 Task: Create a sub task Gather and Analyse Requirements for the task  Create a new online platform for online home repair tutorials in the project ConceptTech , assign it to team member softage.2@softage.net and update the status of the sub task to  Completed , set the priority of the sub task to High
Action: Mouse moved to (280, 313)
Screenshot: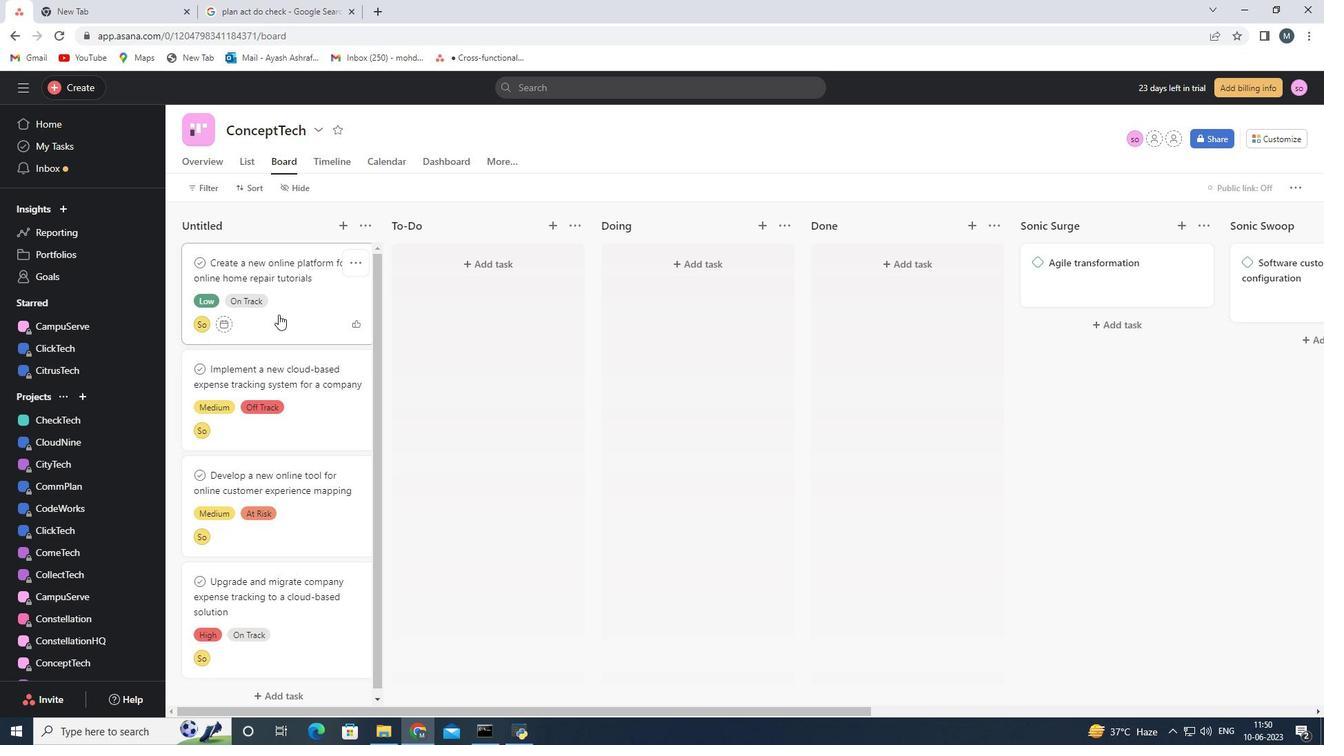 
Action: Mouse pressed left at (280, 313)
Screenshot: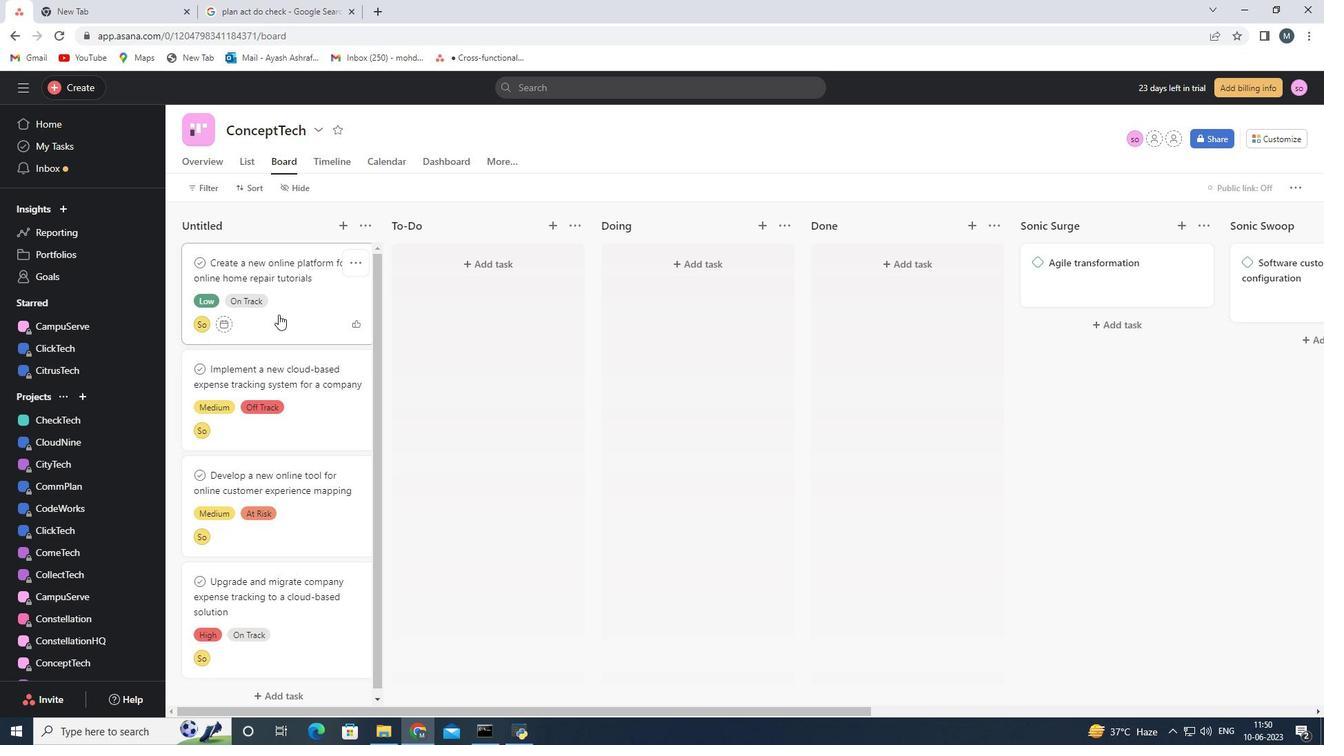 
Action: Mouse moved to (970, 434)
Screenshot: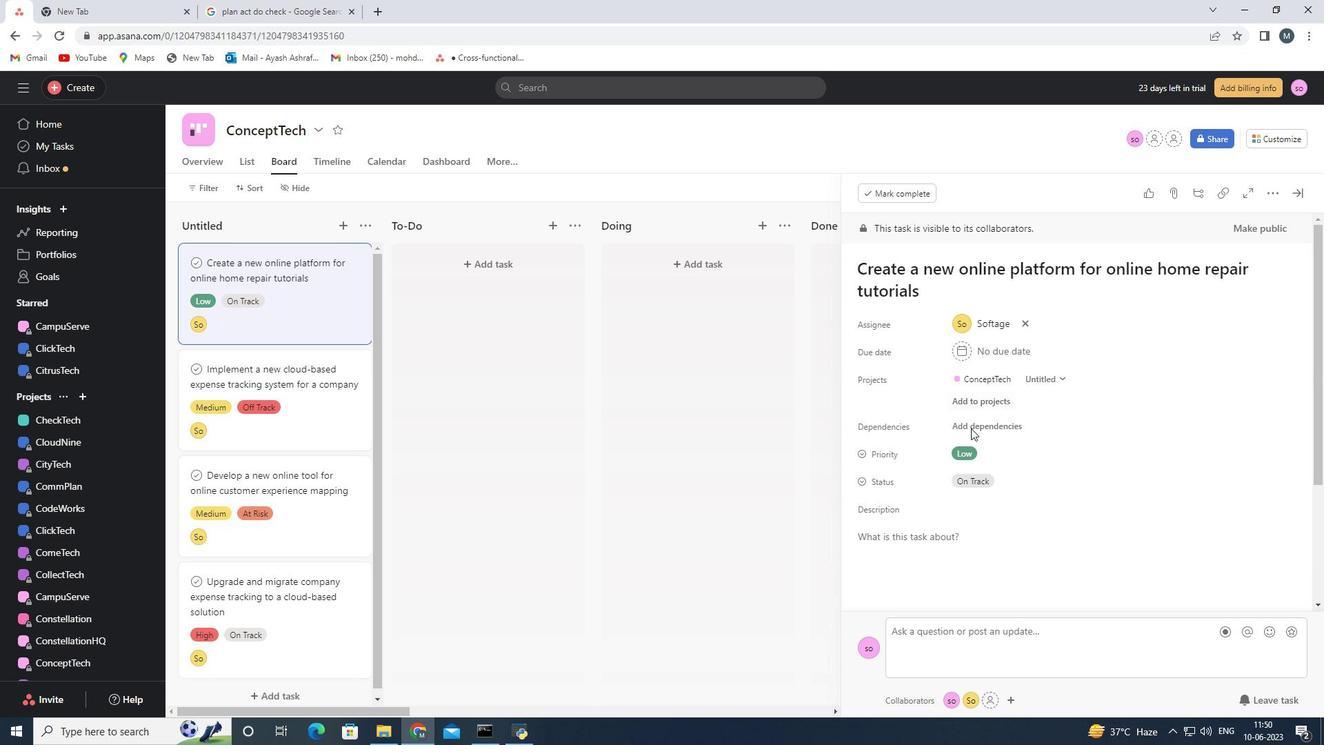 
Action: Mouse scrolled (970, 433) with delta (0, 0)
Screenshot: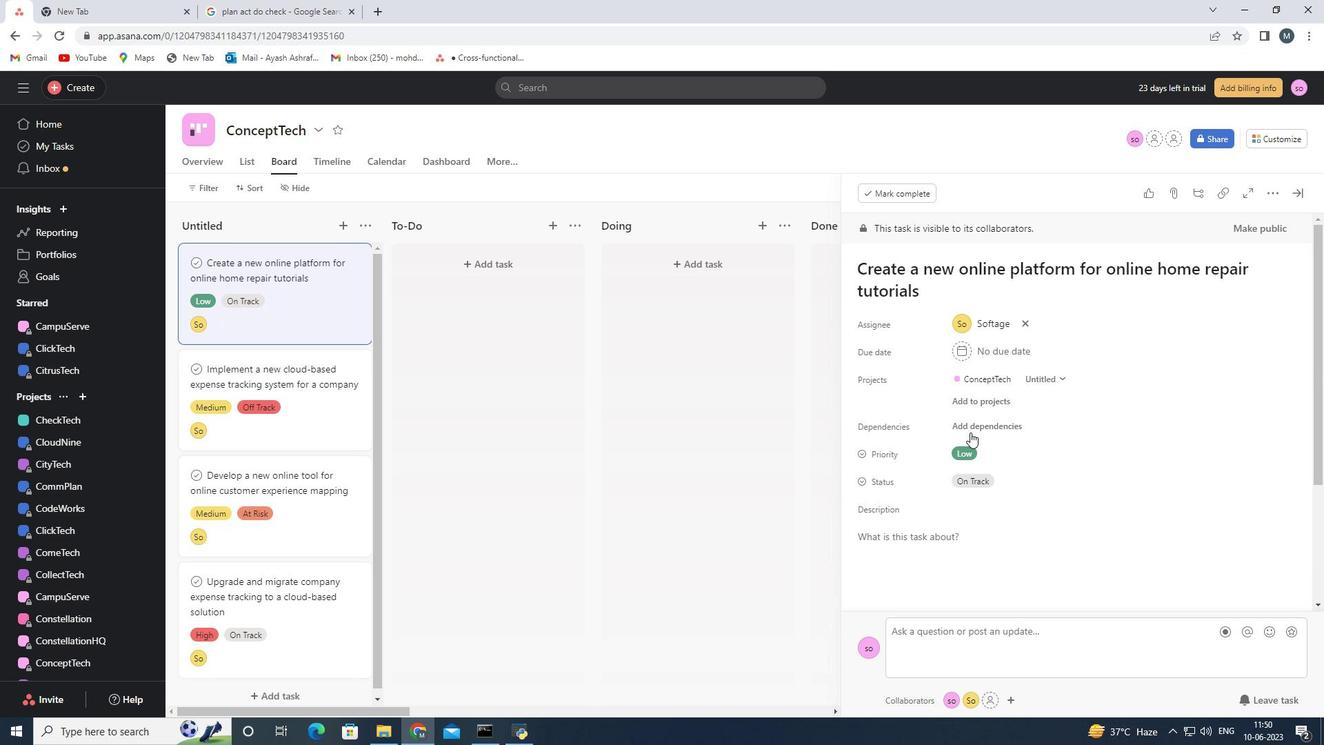 
Action: Mouse moved to (970, 436)
Screenshot: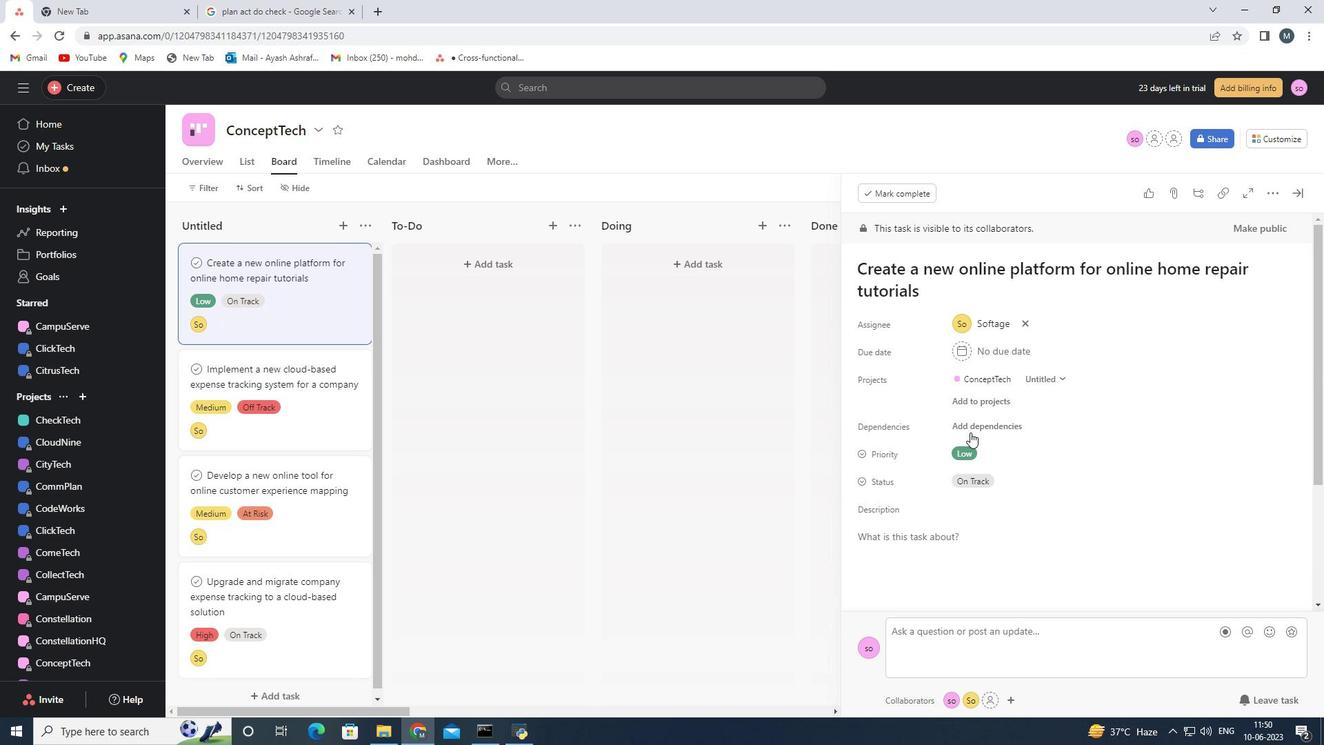 
Action: Mouse scrolled (970, 435) with delta (0, 0)
Screenshot: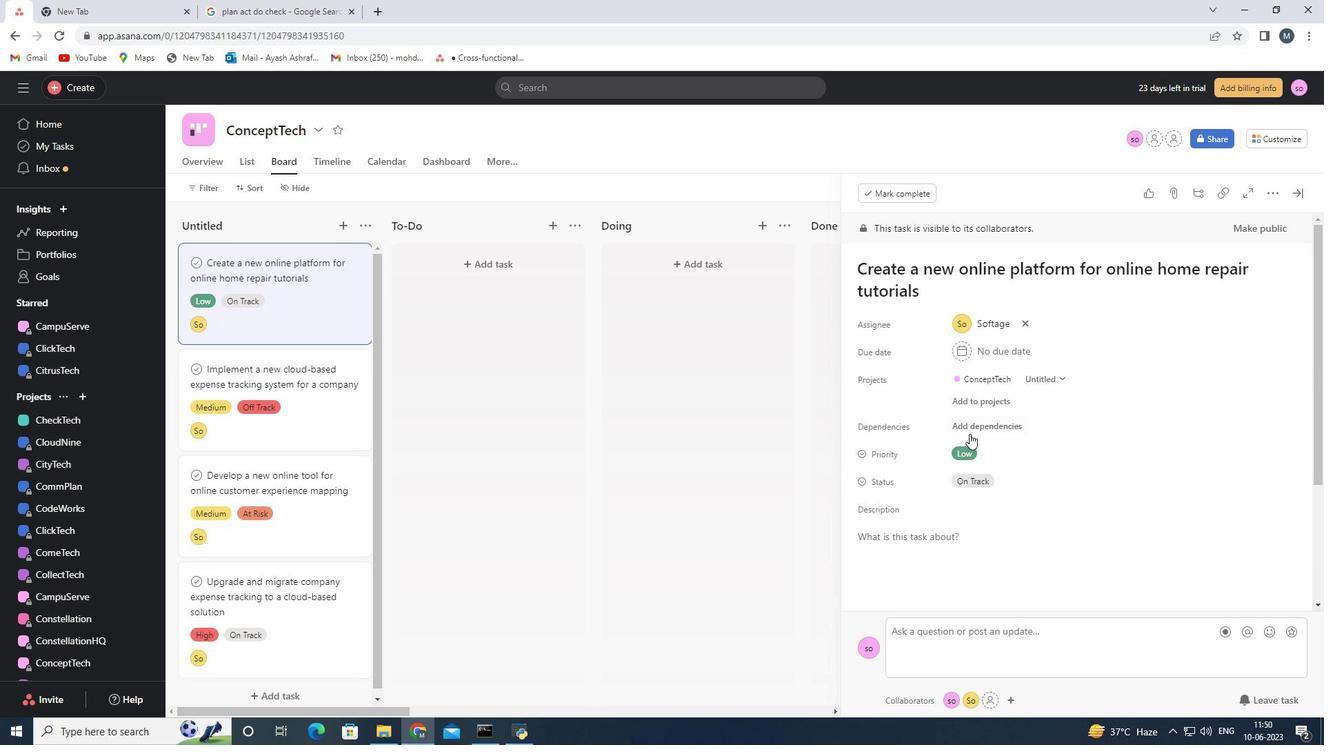 
Action: Mouse moved to (970, 438)
Screenshot: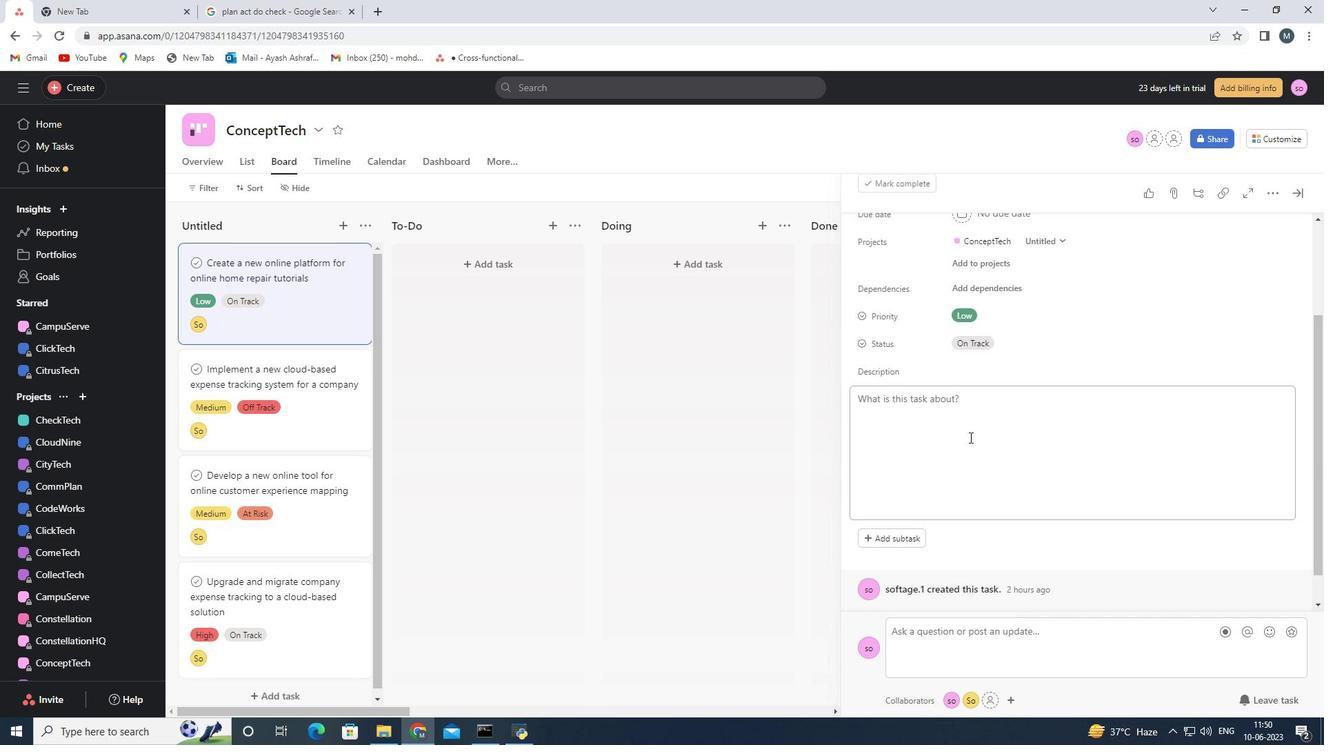 
Action: Mouse scrolled (970, 438) with delta (0, 0)
Screenshot: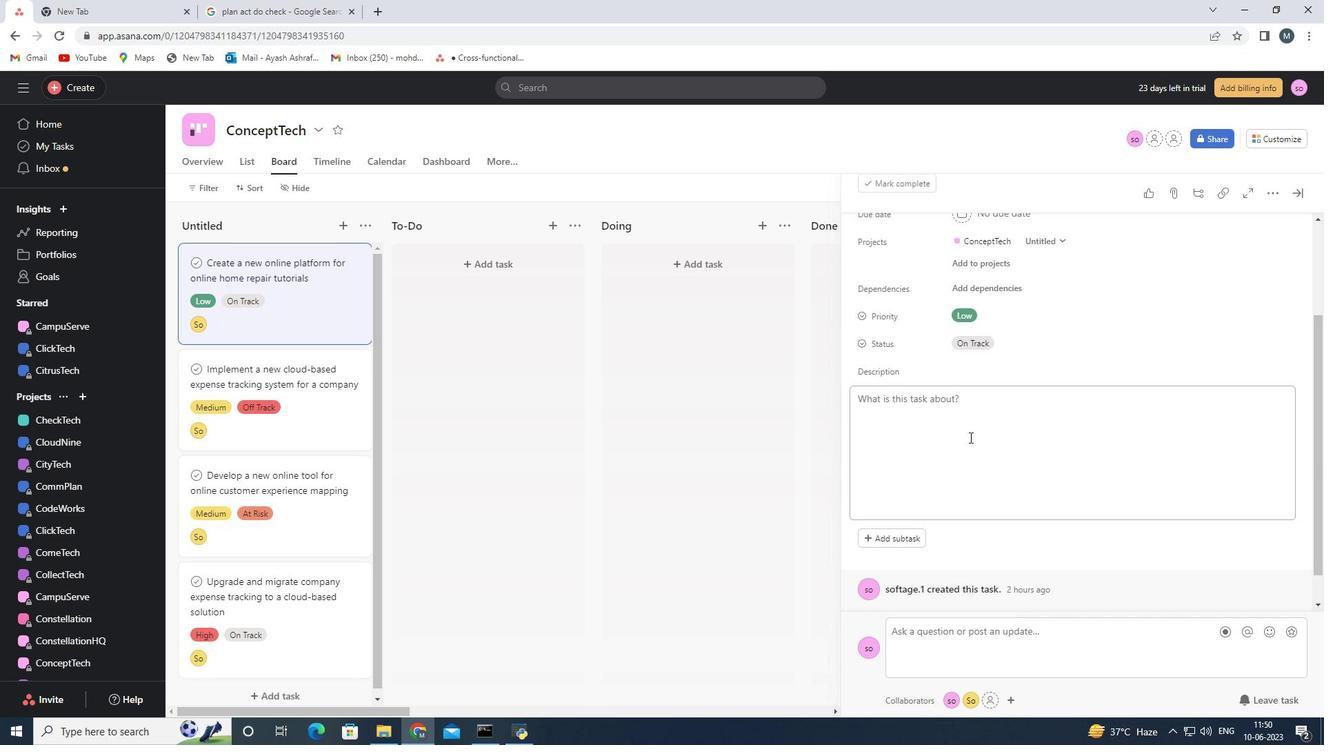 
Action: Mouse moved to (970, 440)
Screenshot: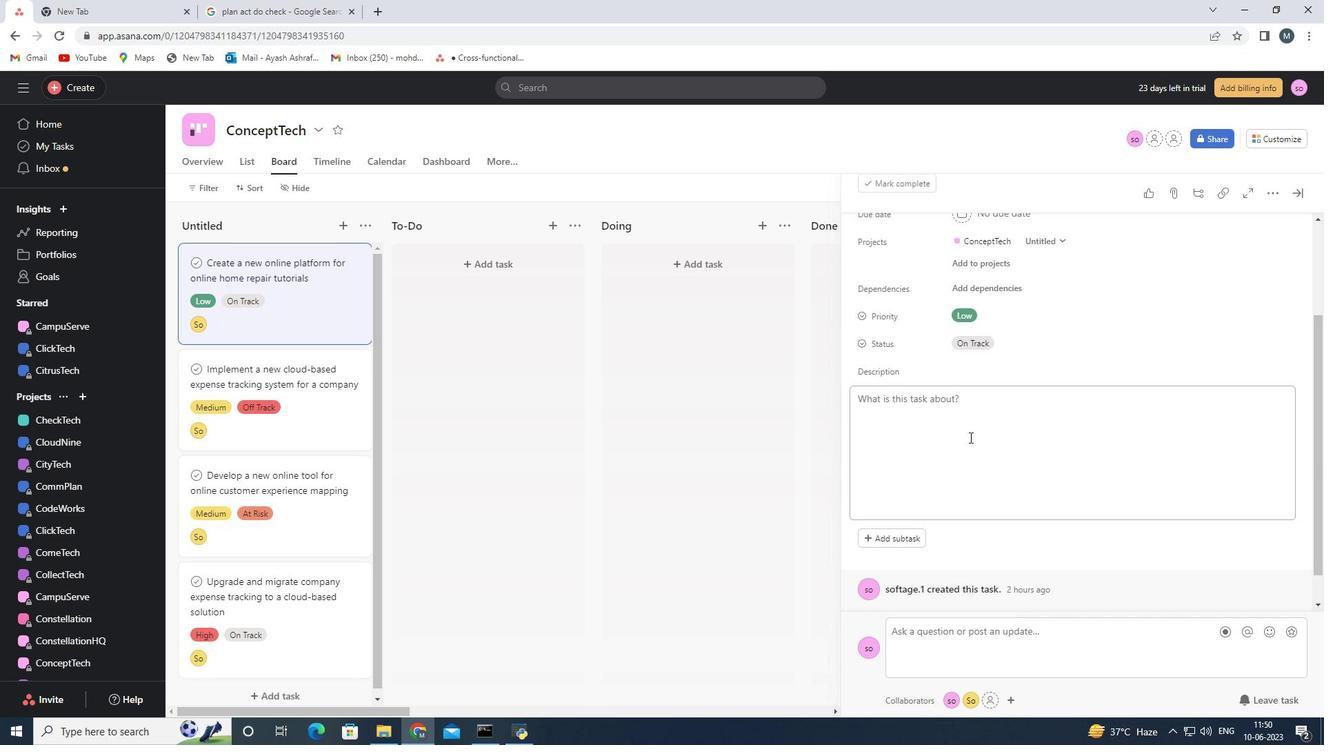 
Action: Mouse scrolled (970, 439) with delta (0, 0)
Screenshot: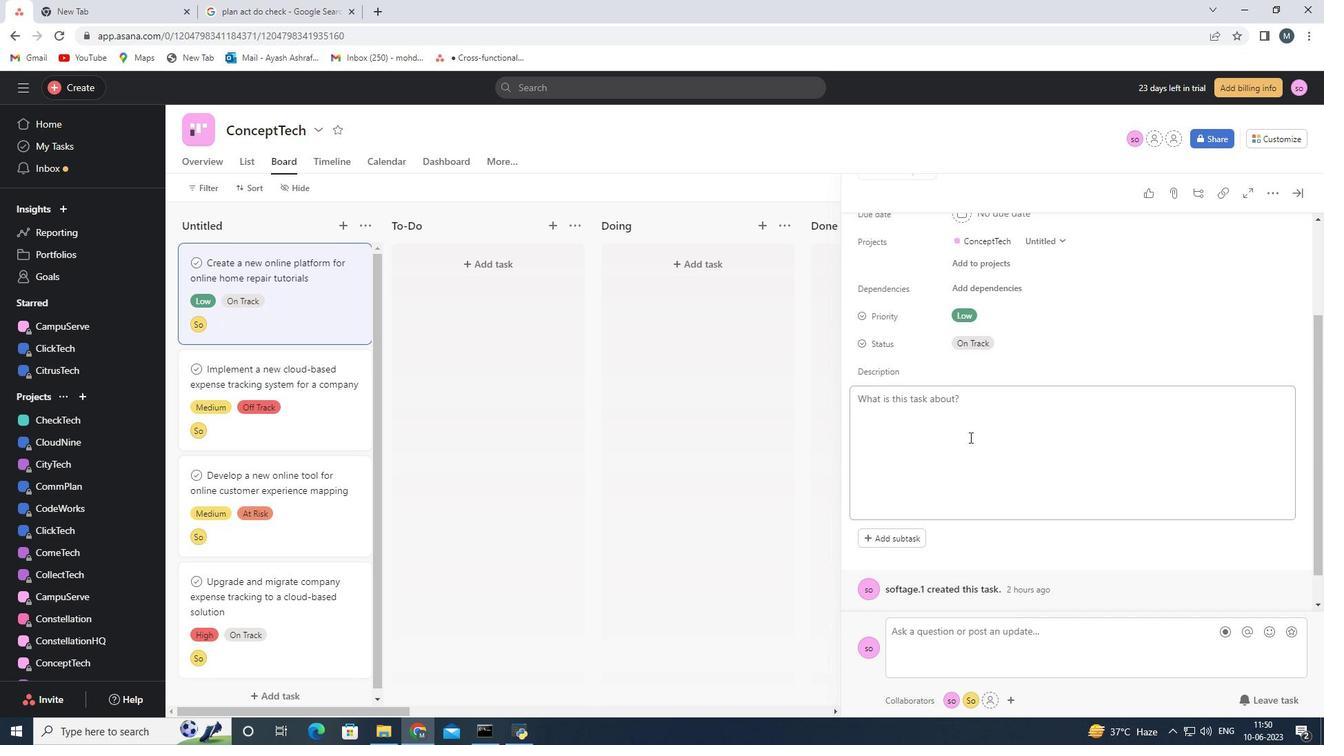 
Action: Mouse moved to (892, 498)
Screenshot: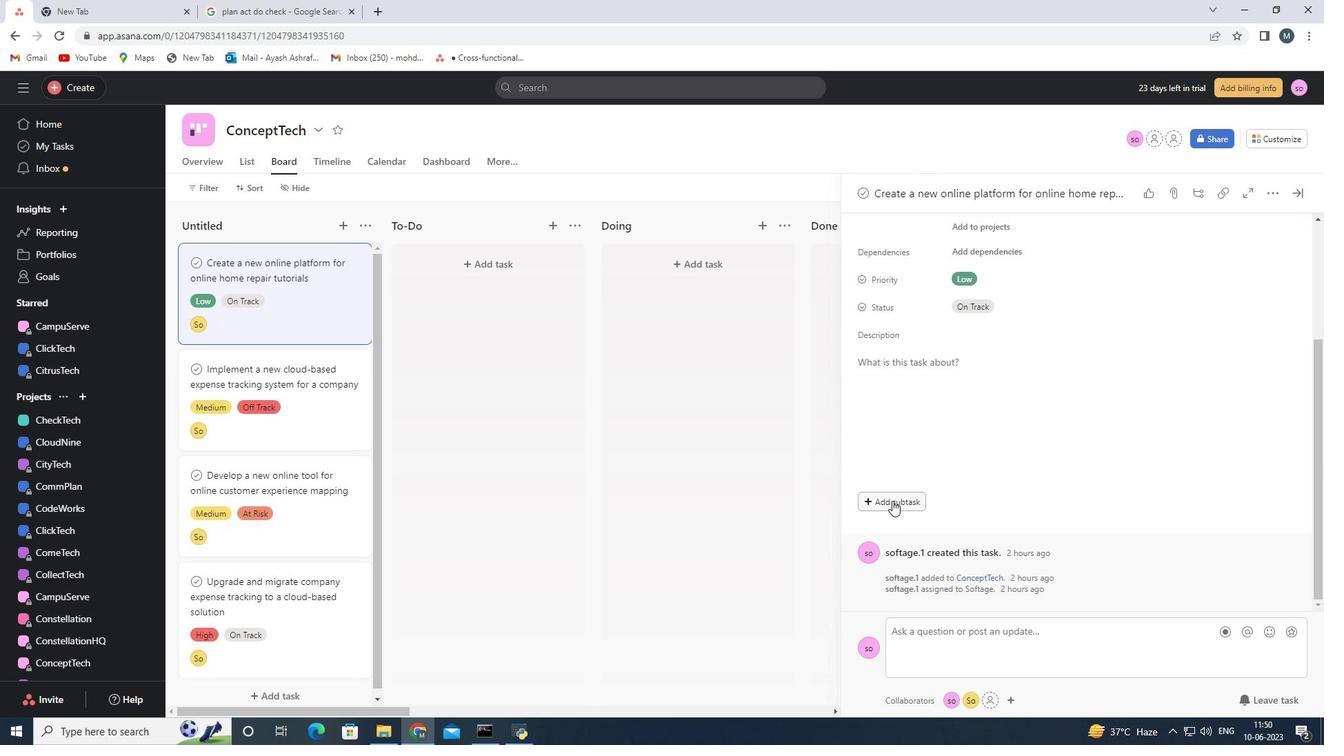
Action: Mouse pressed left at (892, 498)
Screenshot: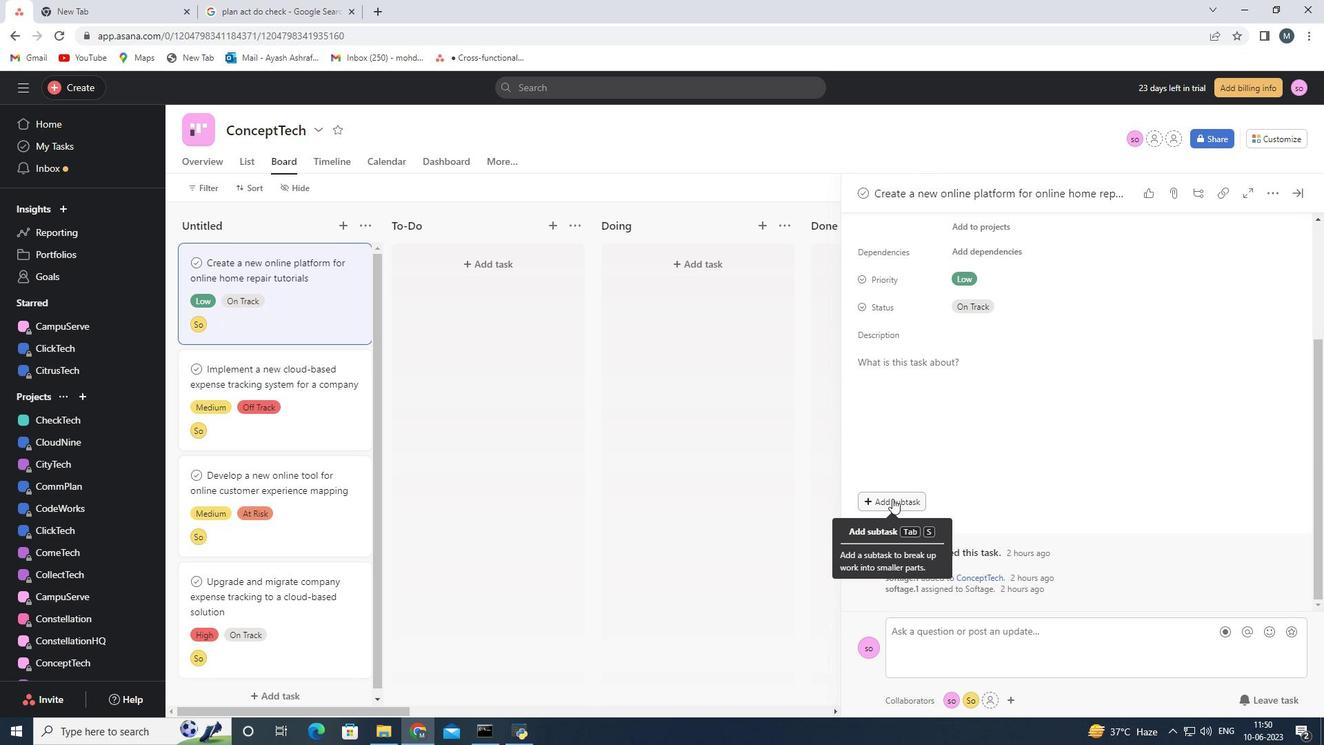 
Action: Mouse moved to (907, 468)
Screenshot: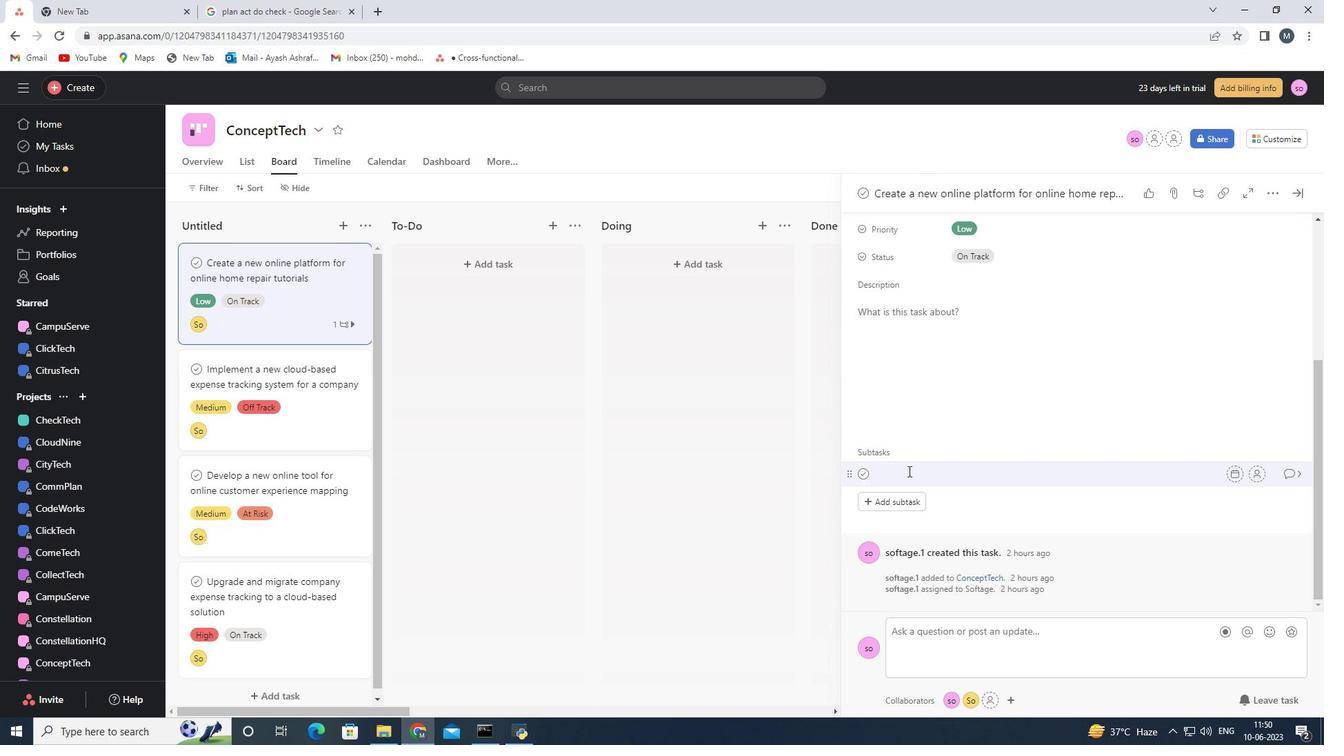 
Action: Key pressed <Key.shift>F<Key.backspace><Key.shift>Gather<Key.space>and<Key.space><Key.shift>Analyse<Key.space><Key.shift>Requirements<Key.space>for<Key.space>the<Key.space>task<Key.space><Key.backspace><Key.backspace><Key.backspace><Key.backspace><Key.backspace><Key.backspace><Key.backspace><Key.backspace><Key.backspace><Key.backspace><Key.backspace><Key.backspace><Key.backspace>
Screenshot: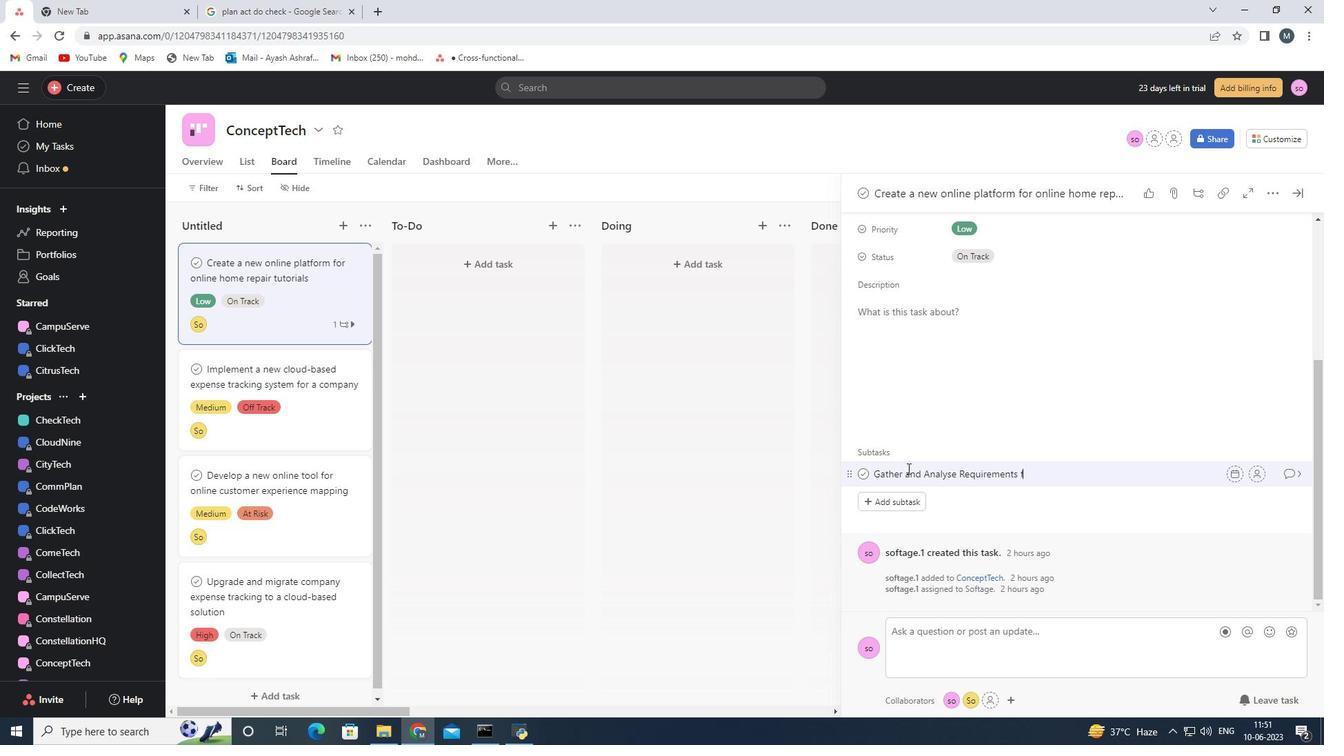
Action: Mouse moved to (1257, 474)
Screenshot: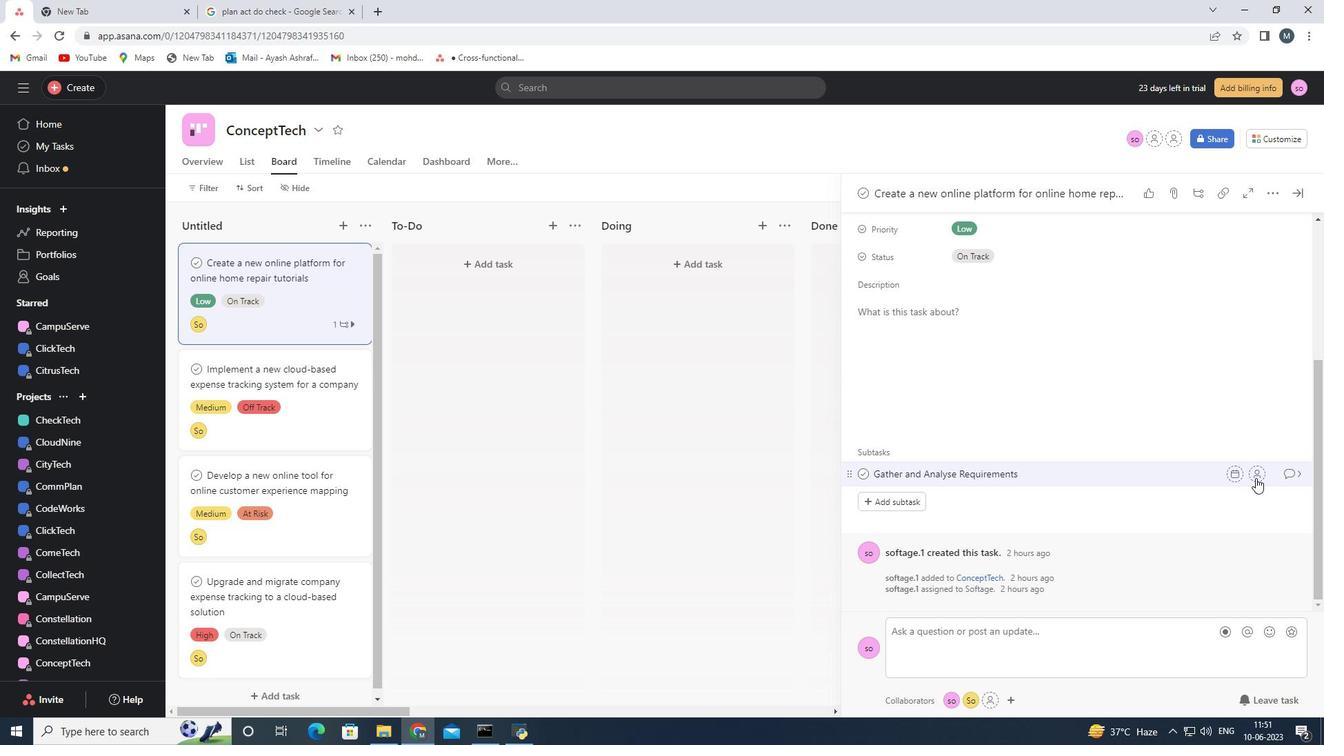 
Action: Mouse pressed left at (1257, 474)
Screenshot: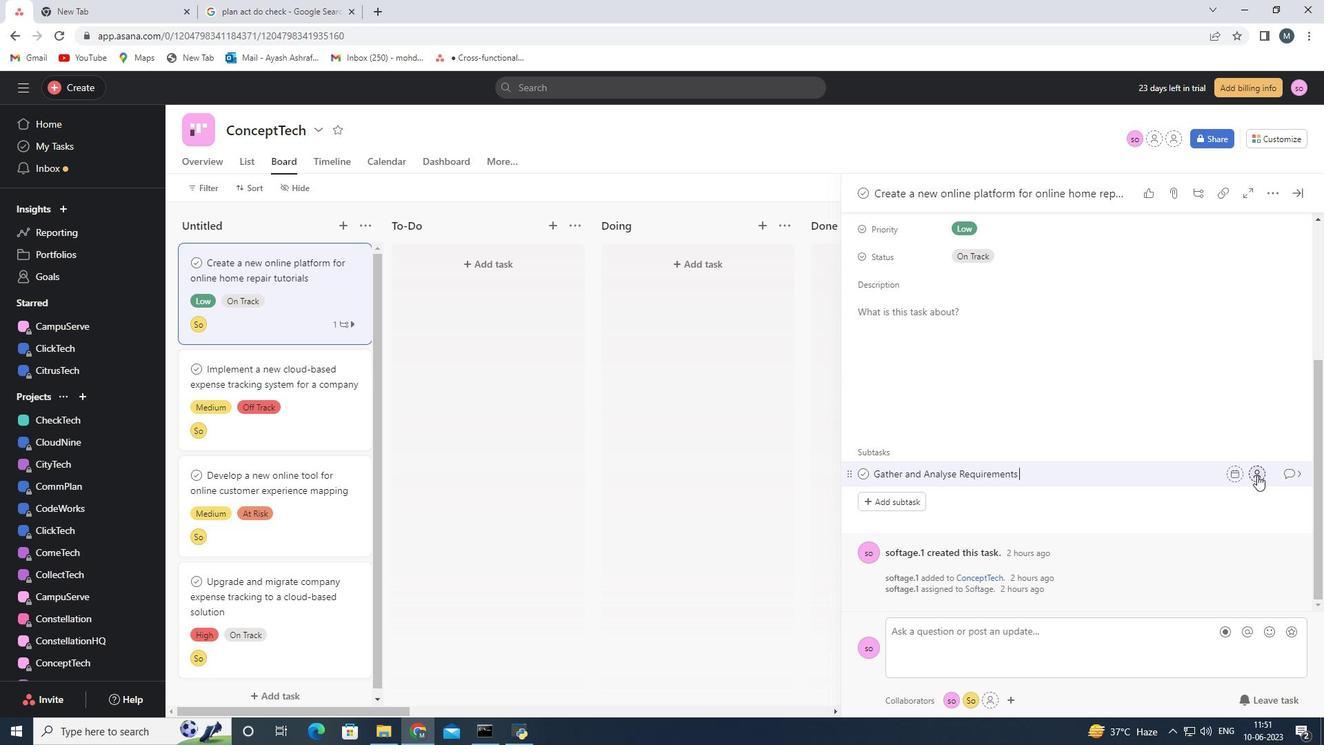 
Action: Mouse moved to (1100, 524)
Screenshot: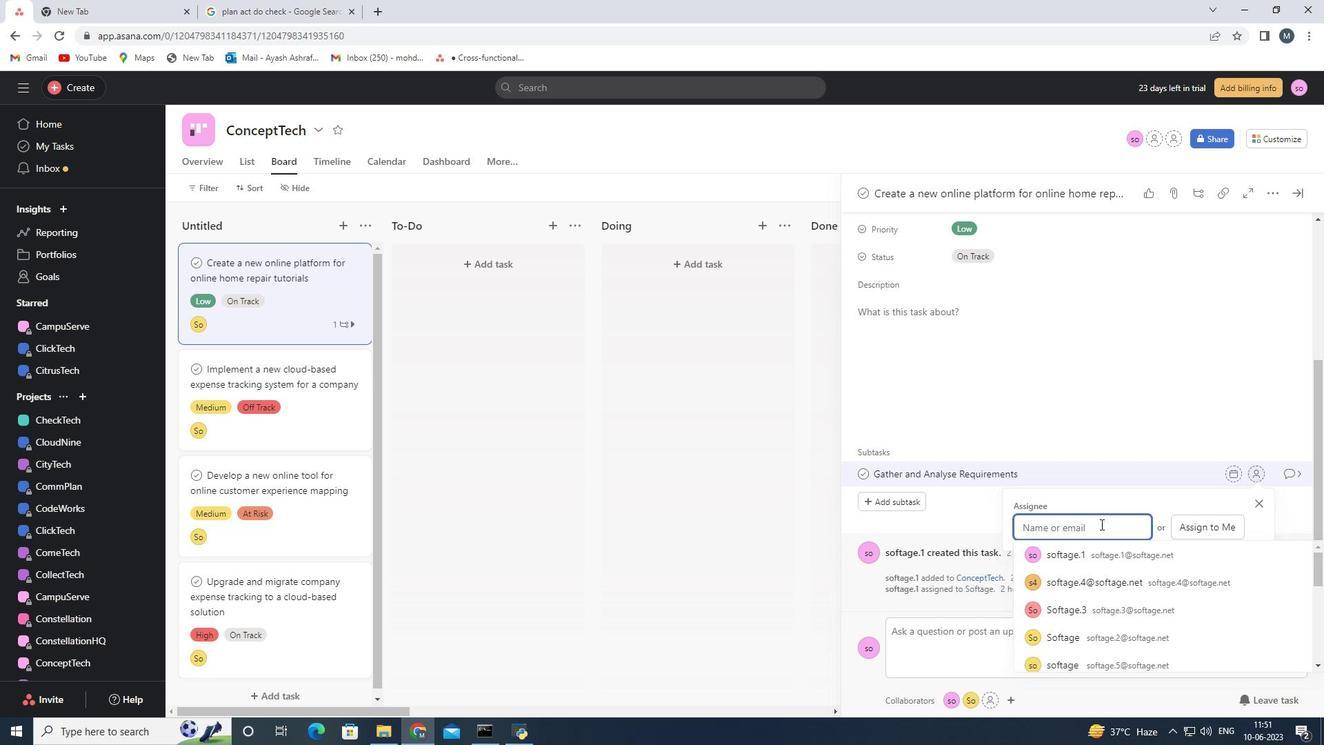 
Action: Mouse pressed left at (1100, 524)
Screenshot: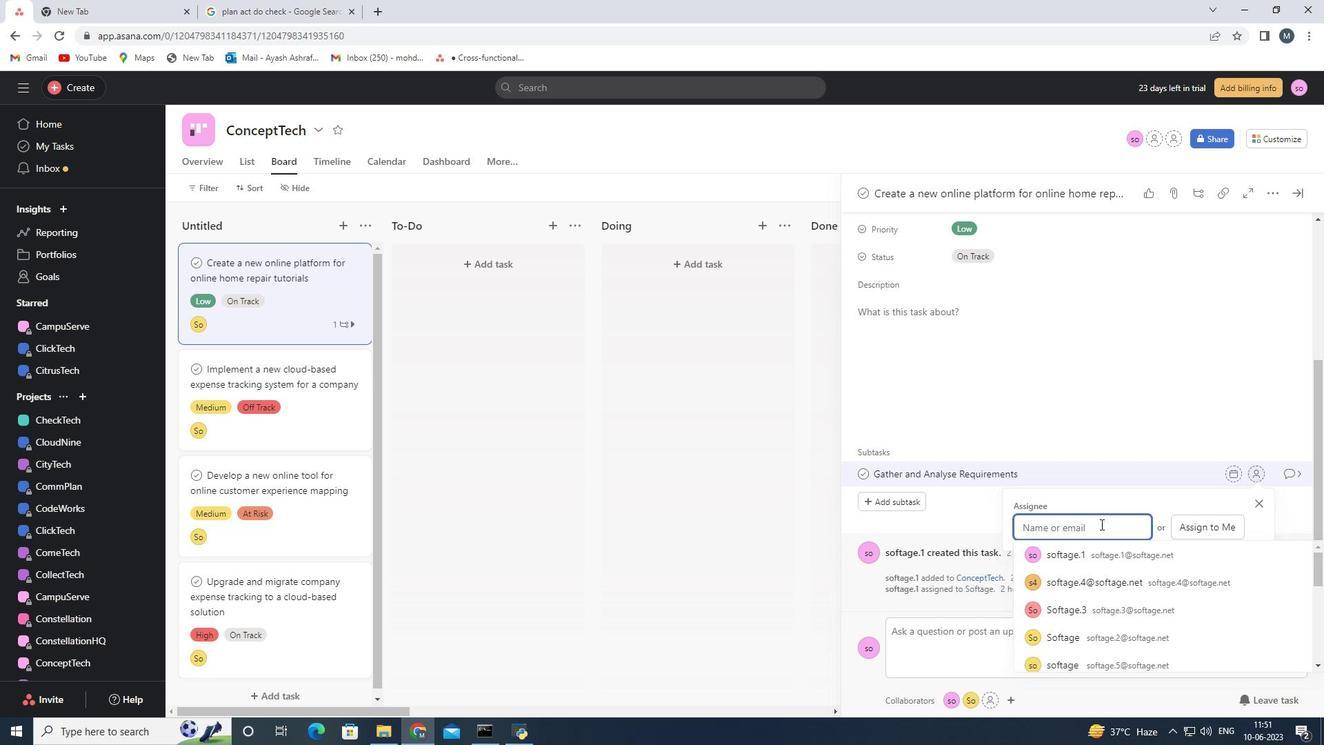 
Action: Key pressed softage.2<Key.shift>@softah<Key.backspace>
Screenshot: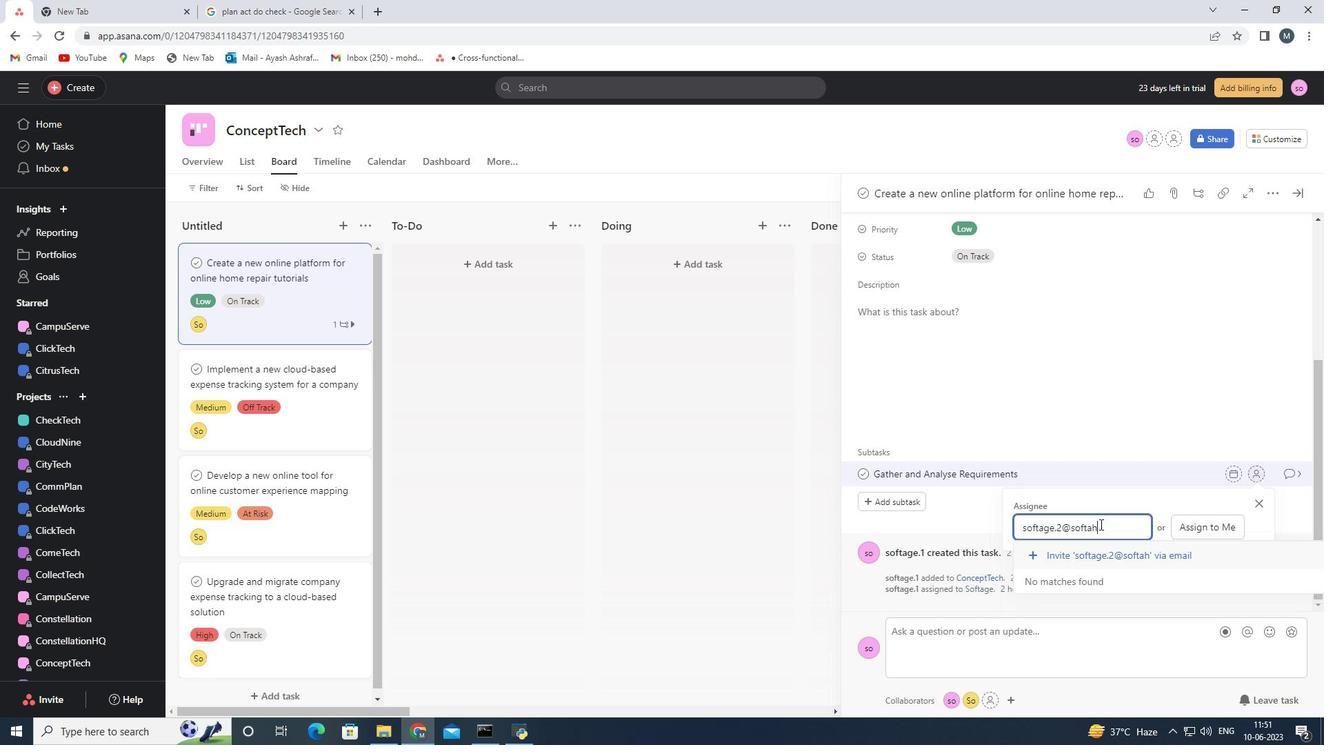 
Action: Mouse moved to (1098, 557)
Screenshot: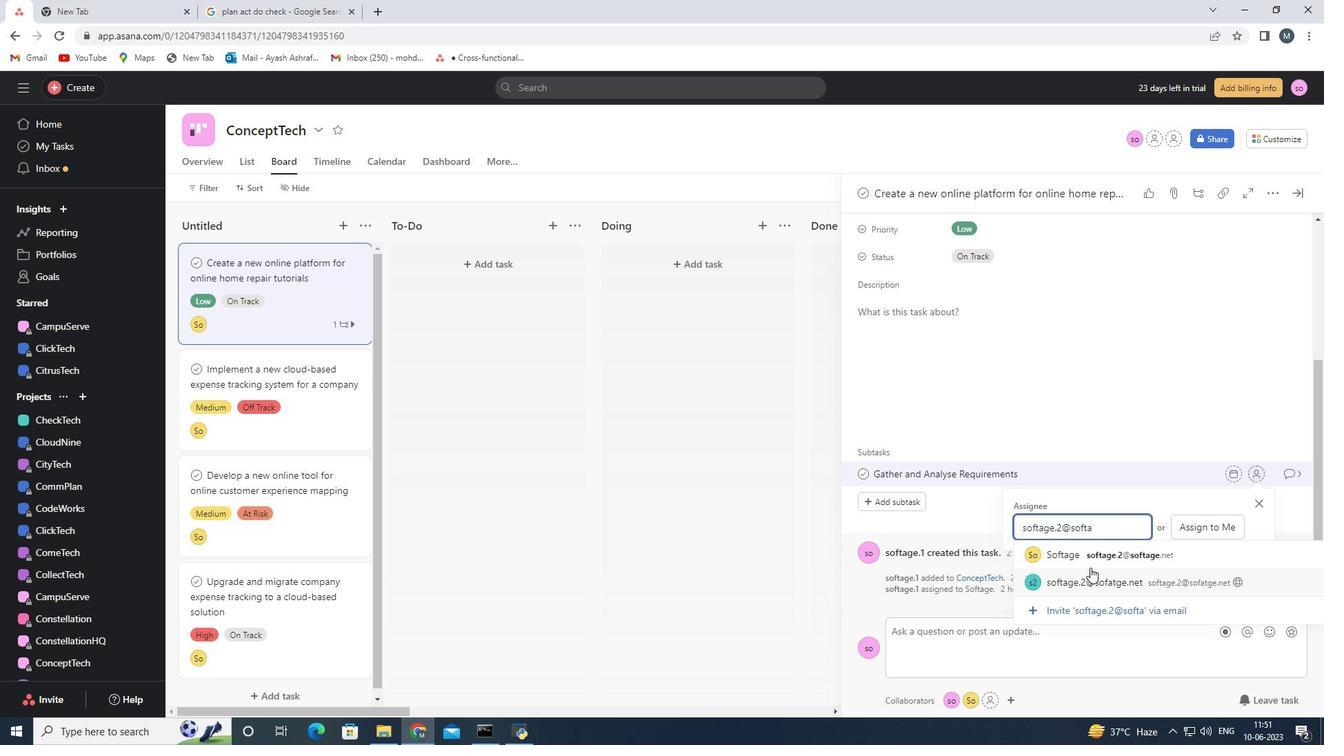 
Action: Mouse pressed left at (1098, 557)
Screenshot: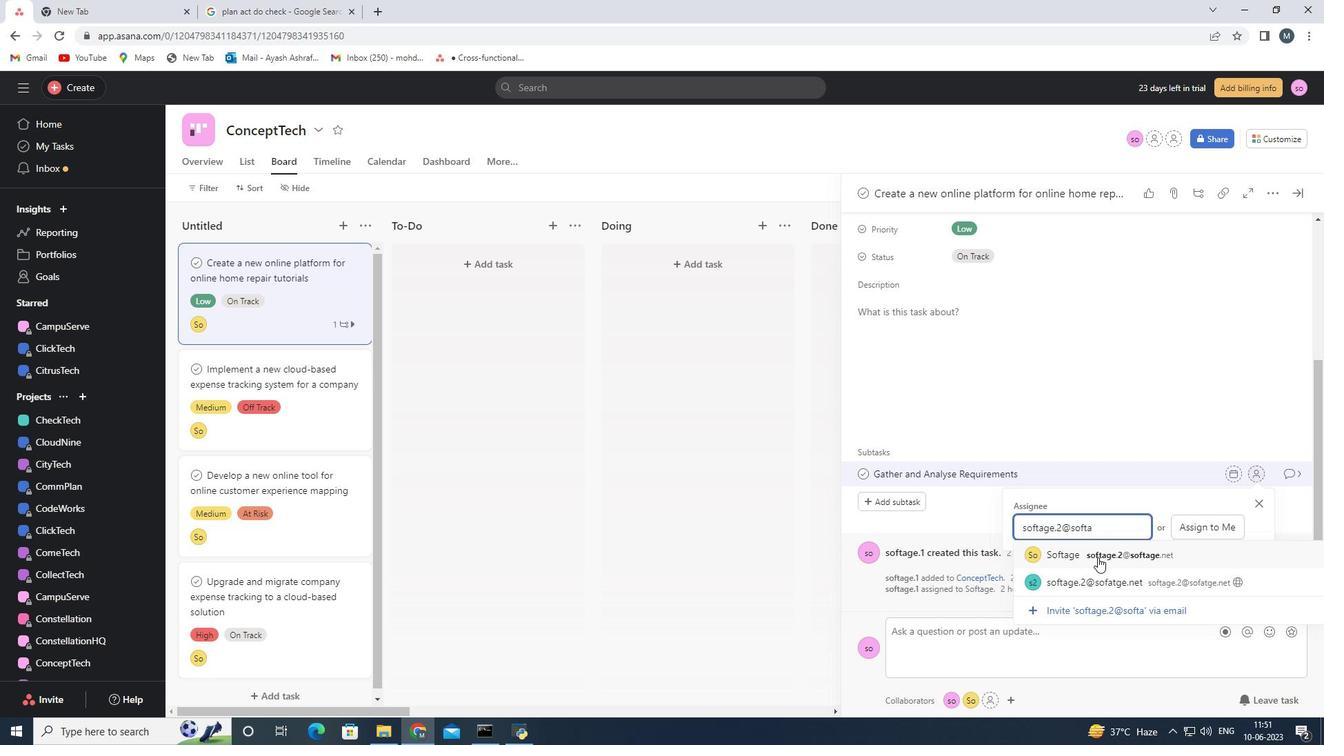 
Action: Mouse moved to (1286, 473)
Screenshot: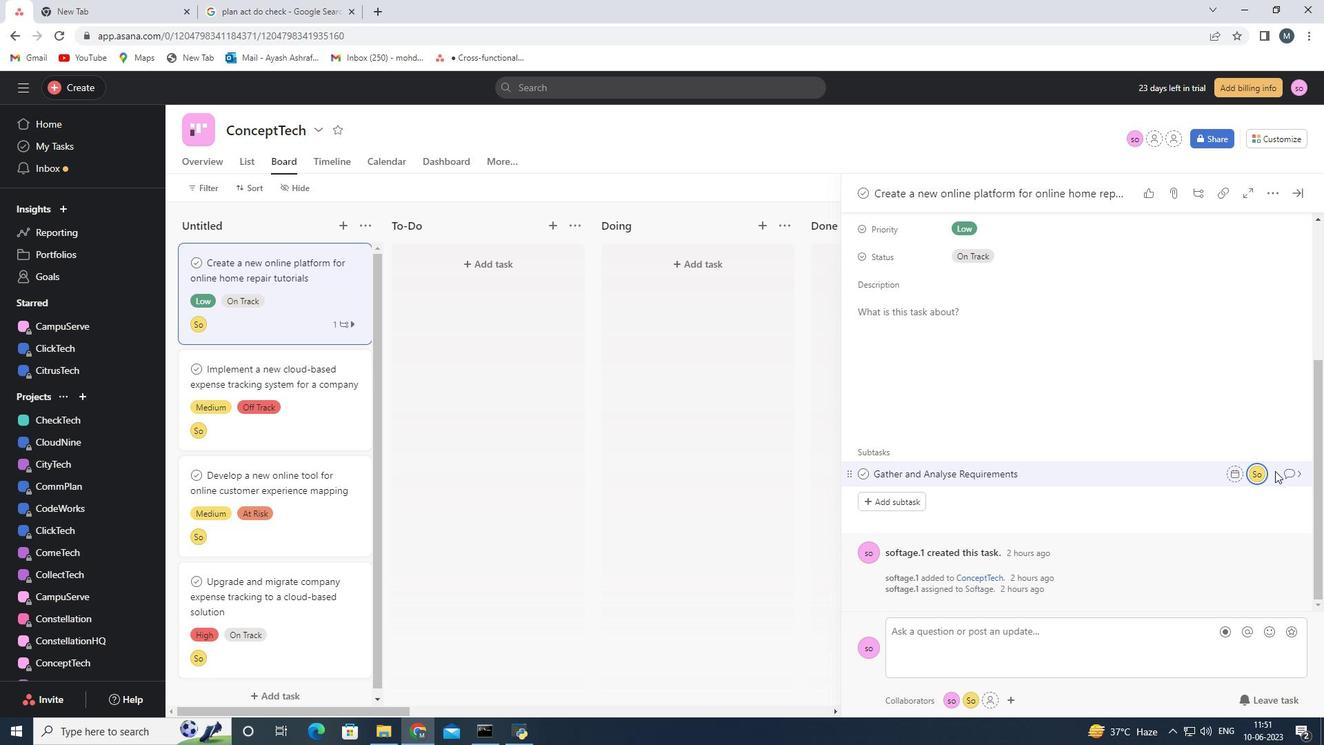 
Action: Mouse pressed left at (1286, 473)
Screenshot: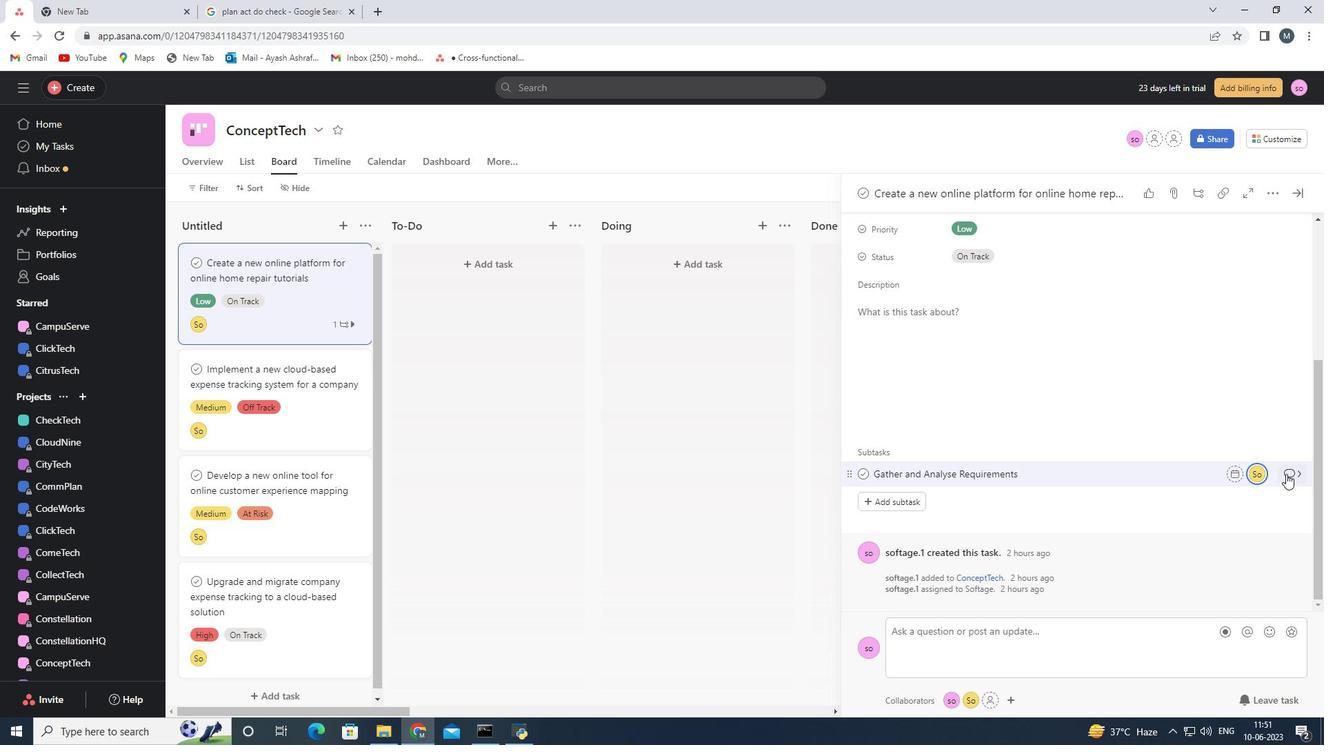 
Action: Mouse moved to (924, 414)
Screenshot: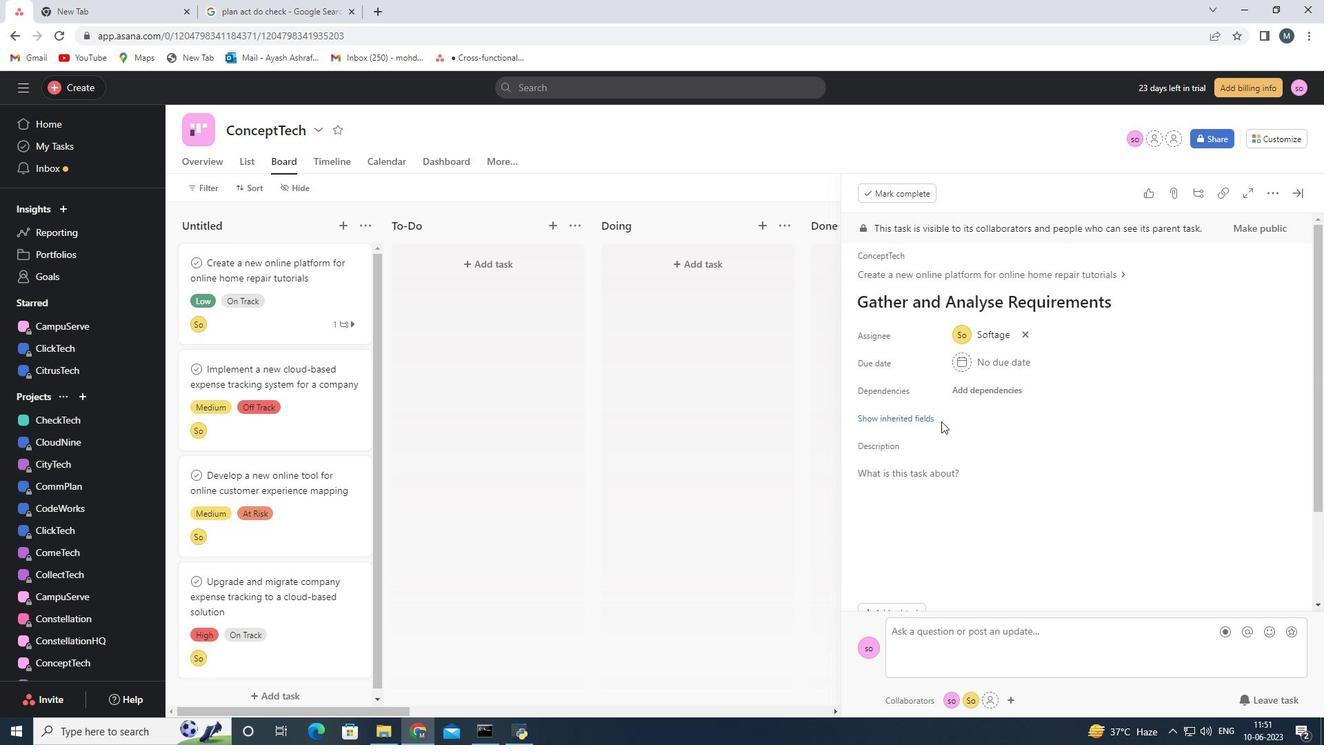 
Action: Mouse pressed left at (924, 414)
Screenshot: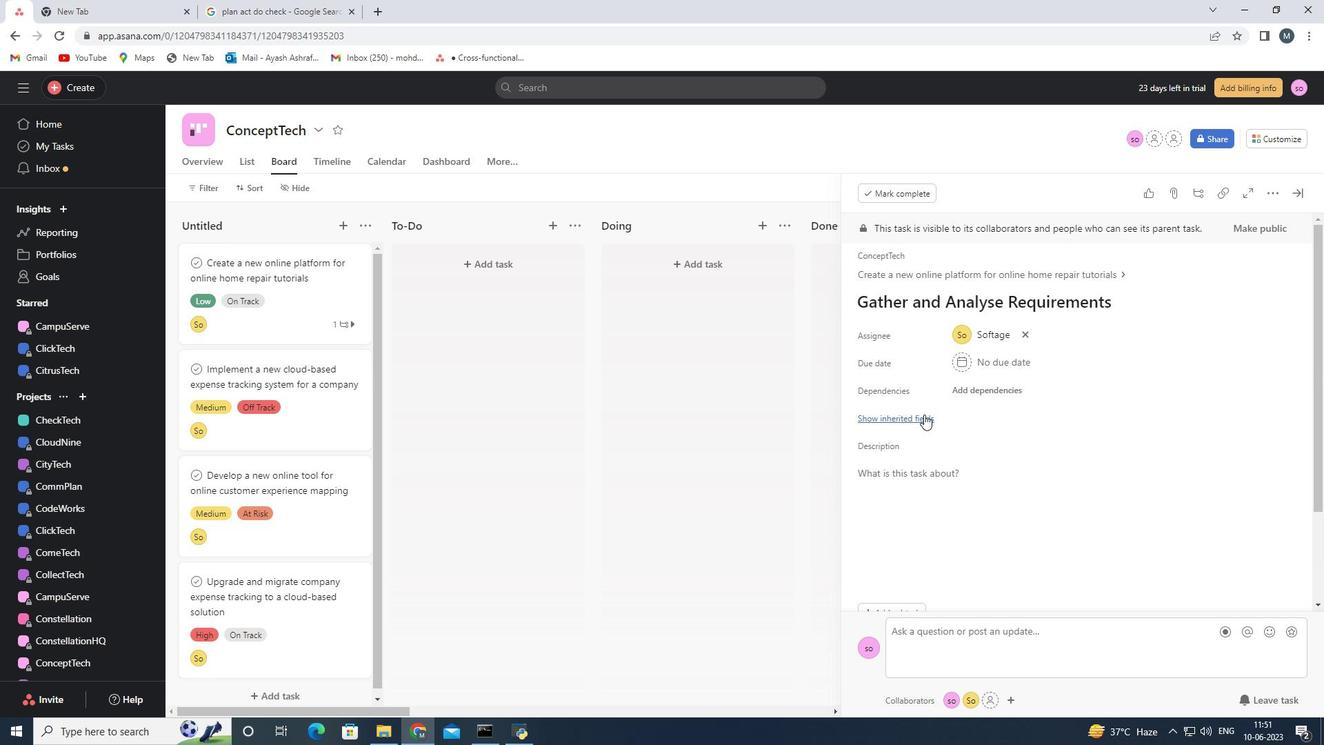 
Action: Mouse moved to (972, 439)
Screenshot: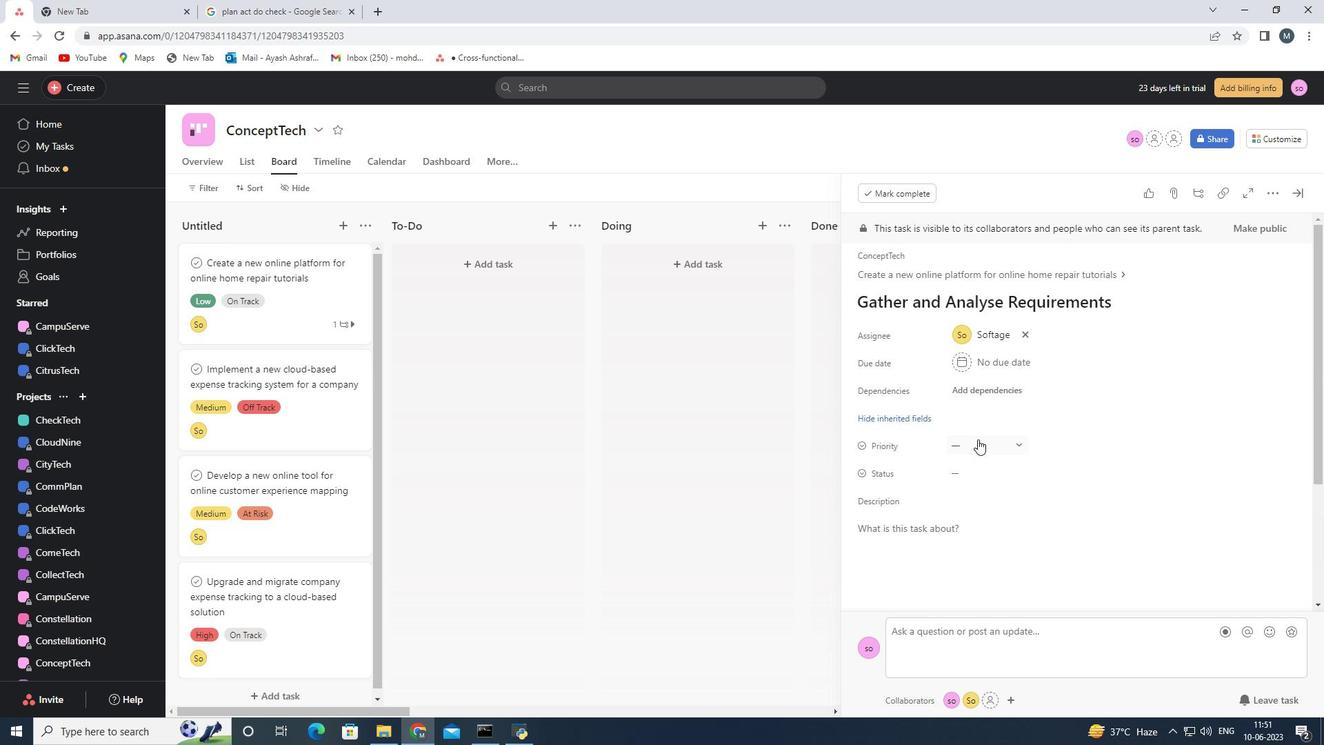 
Action: Mouse pressed left at (972, 439)
Screenshot: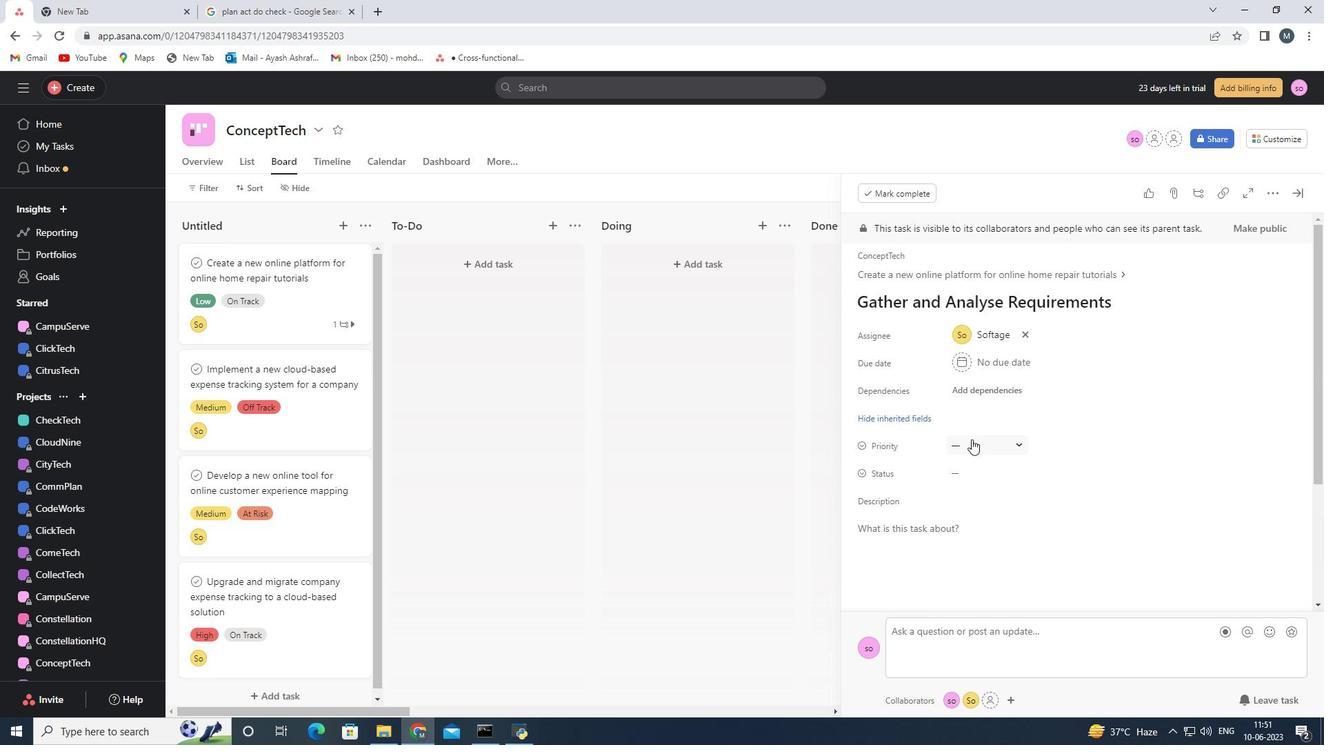 
Action: Mouse moved to (992, 490)
Screenshot: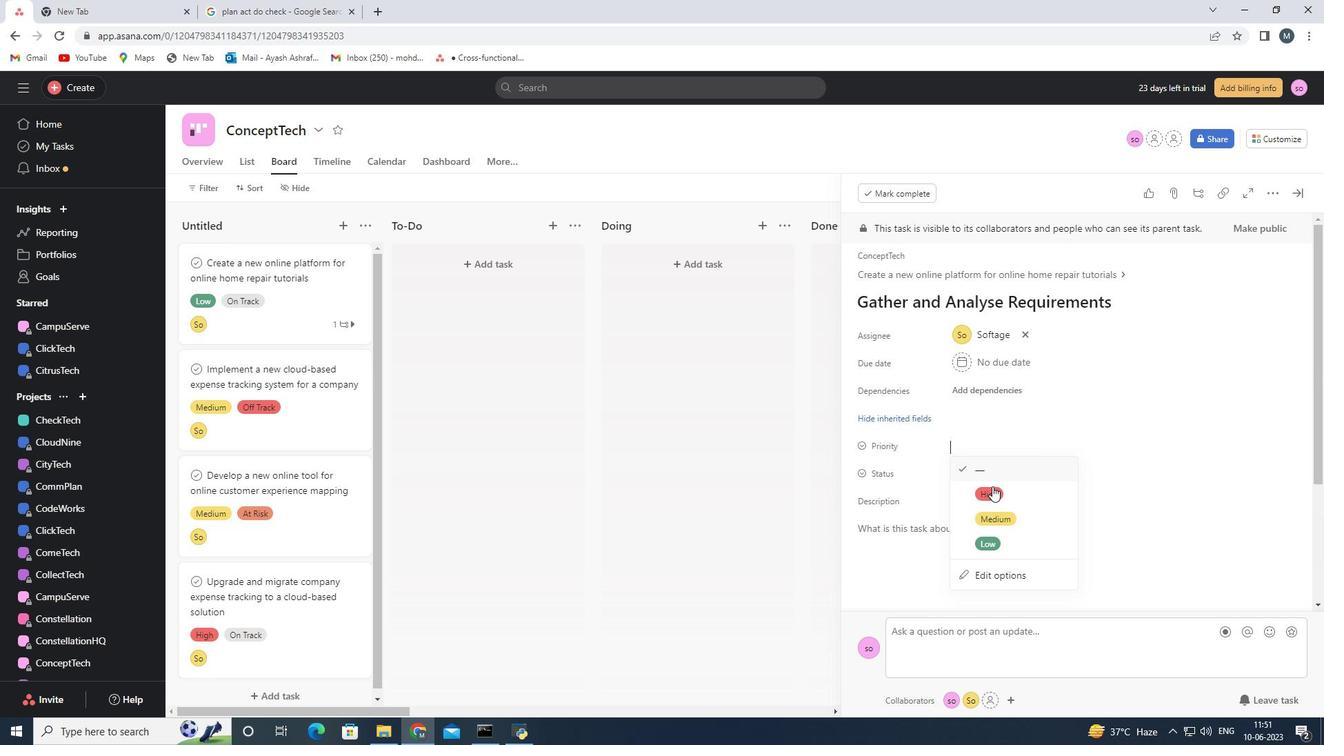 
Action: Mouse pressed left at (992, 490)
Screenshot: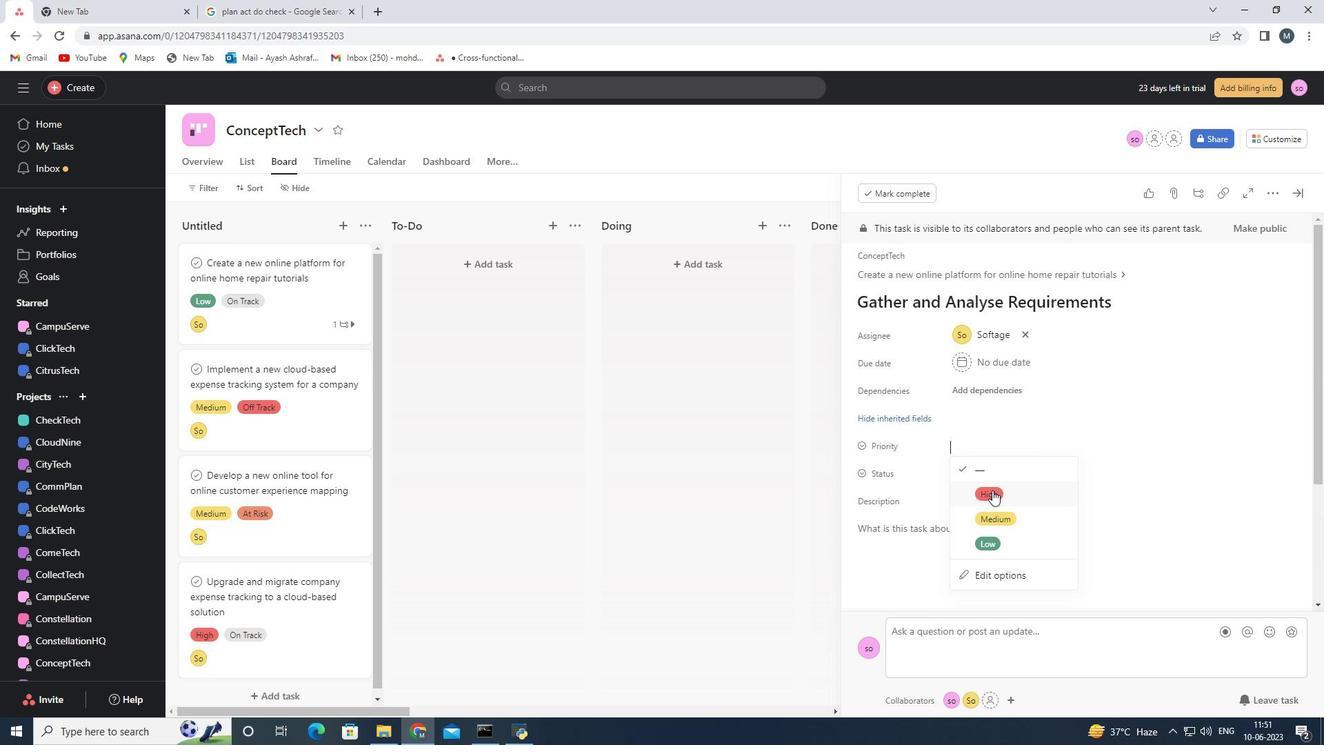 
Action: Mouse moved to (963, 469)
Screenshot: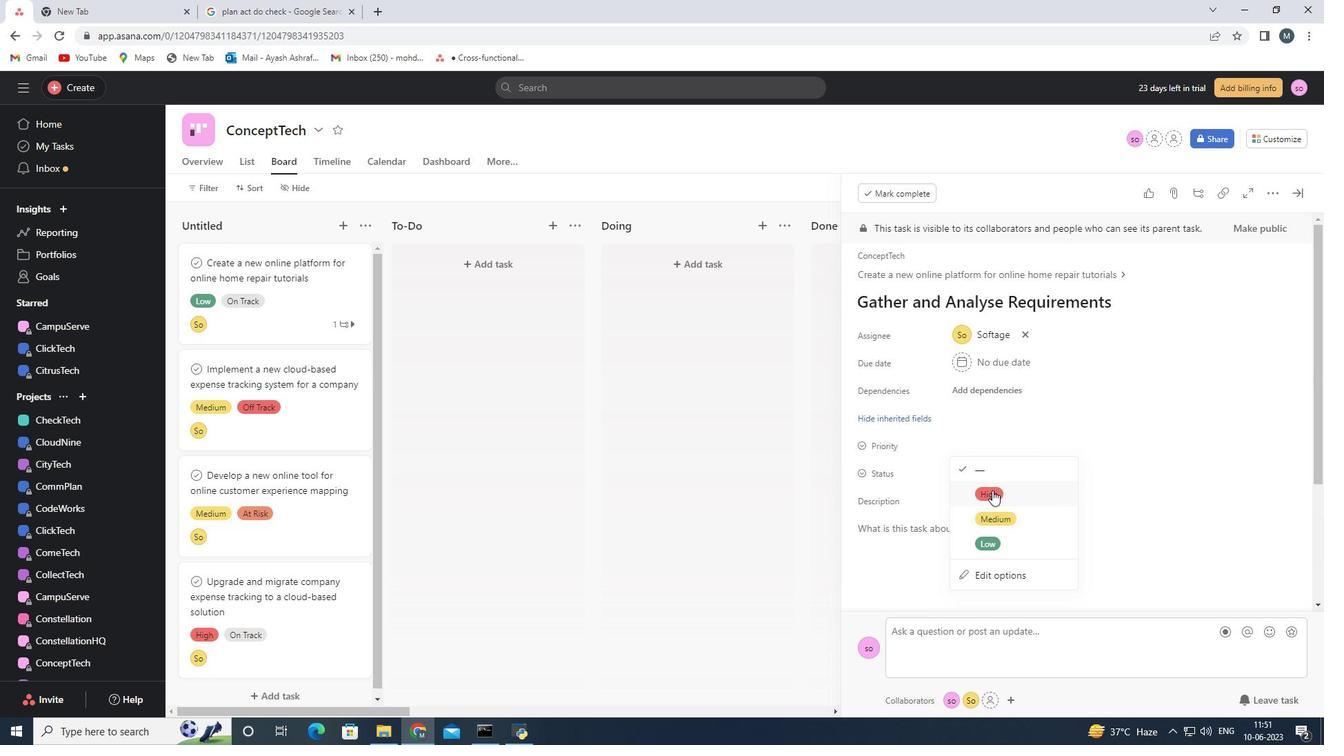 
Action: Mouse pressed left at (963, 469)
Screenshot: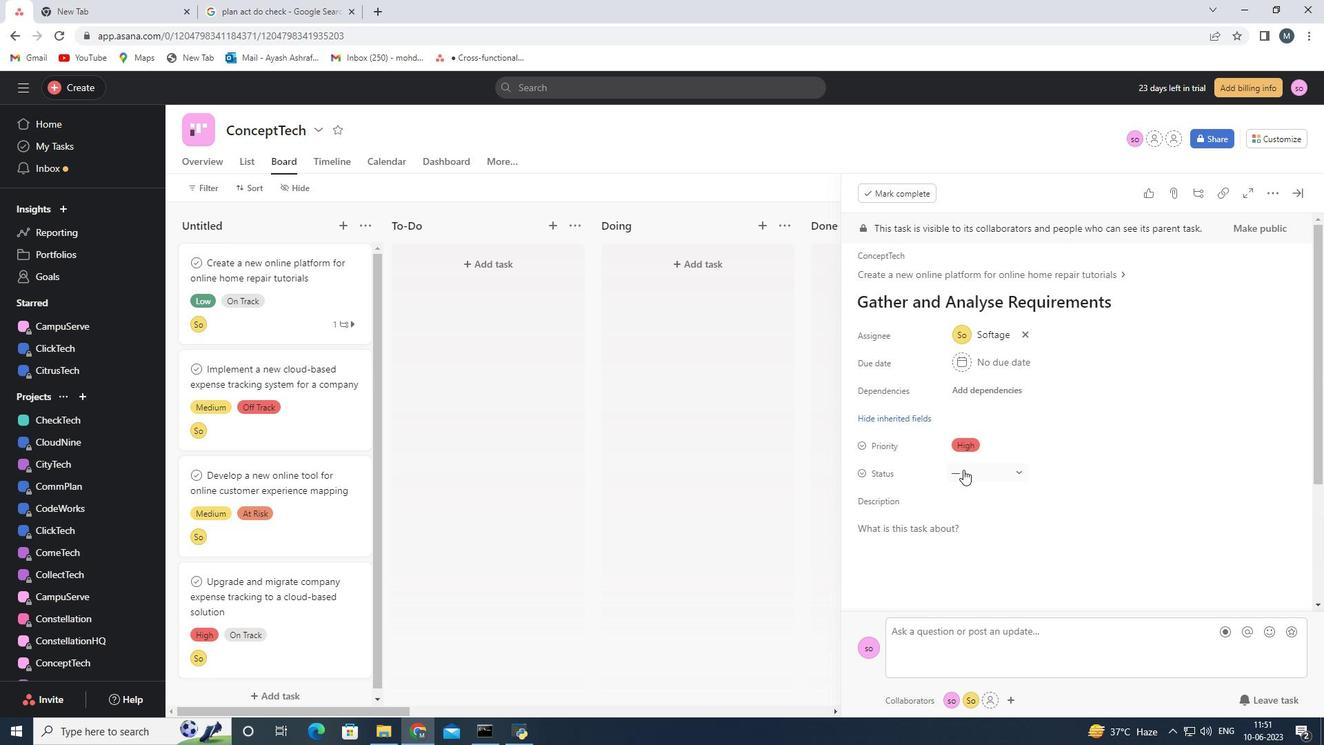 
Action: Mouse moved to (1010, 595)
Screenshot: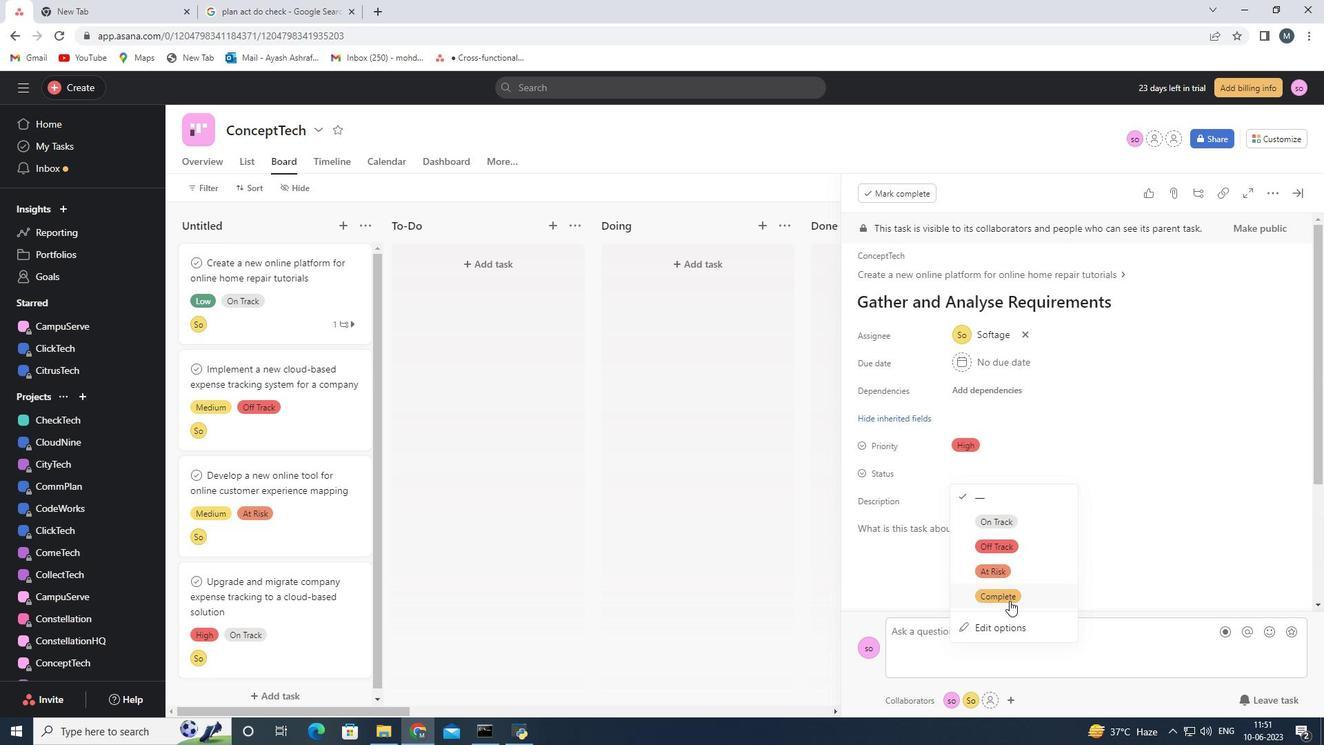 
Action: Mouse pressed left at (1010, 595)
Screenshot: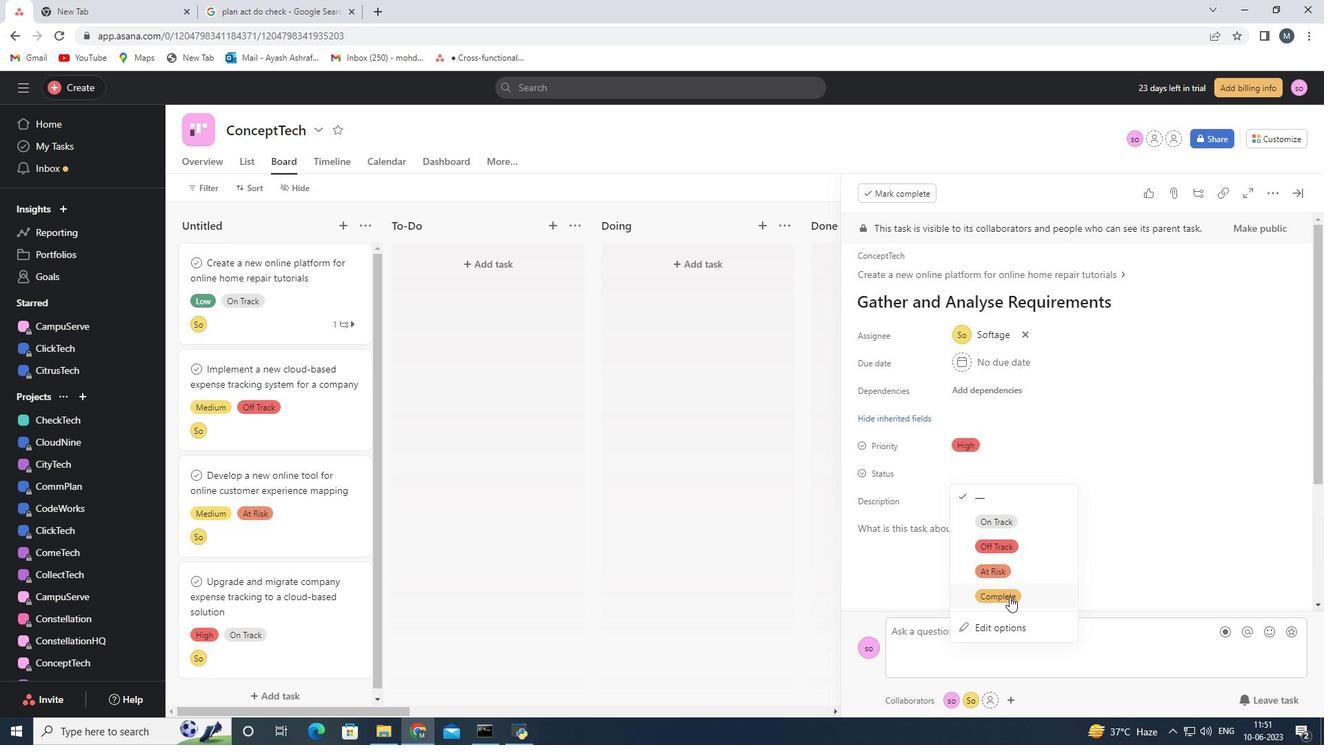 
Action: Mouse moved to (1290, 197)
Screenshot: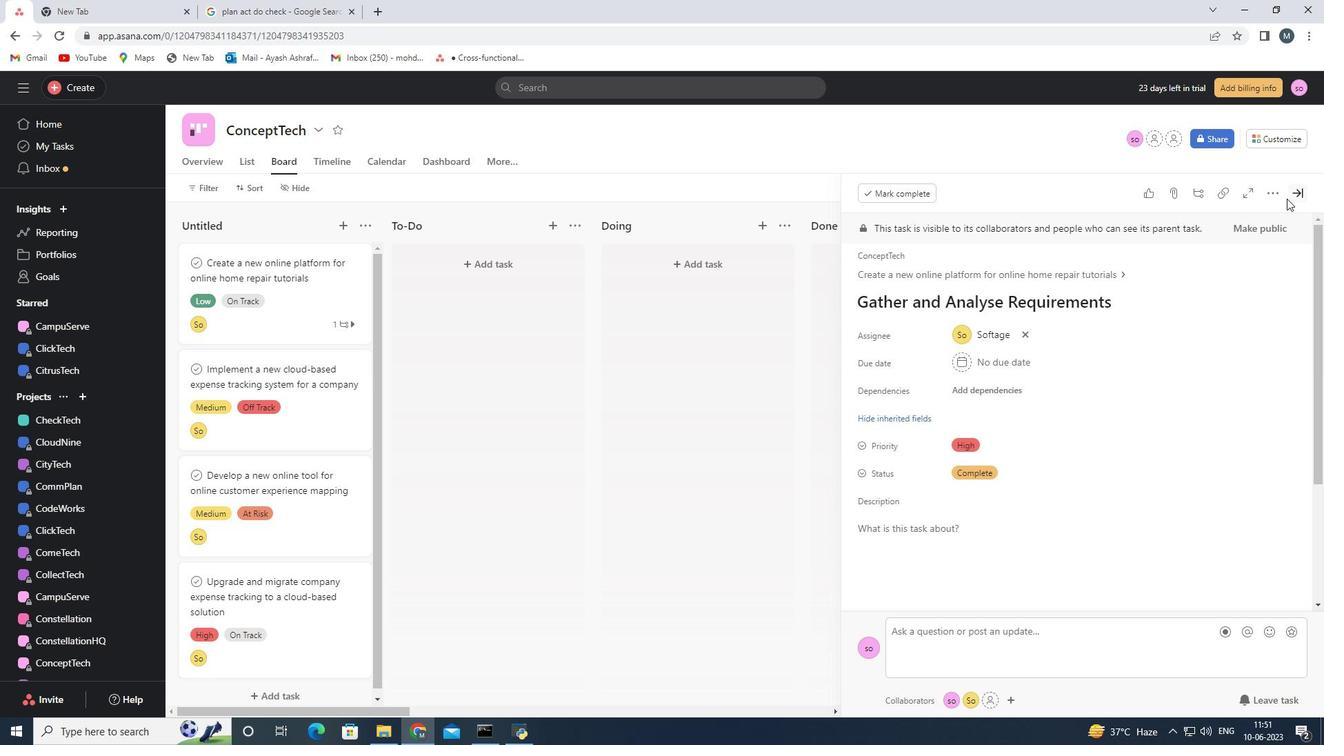 
Action: Mouse pressed left at (1290, 197)
Screenshot: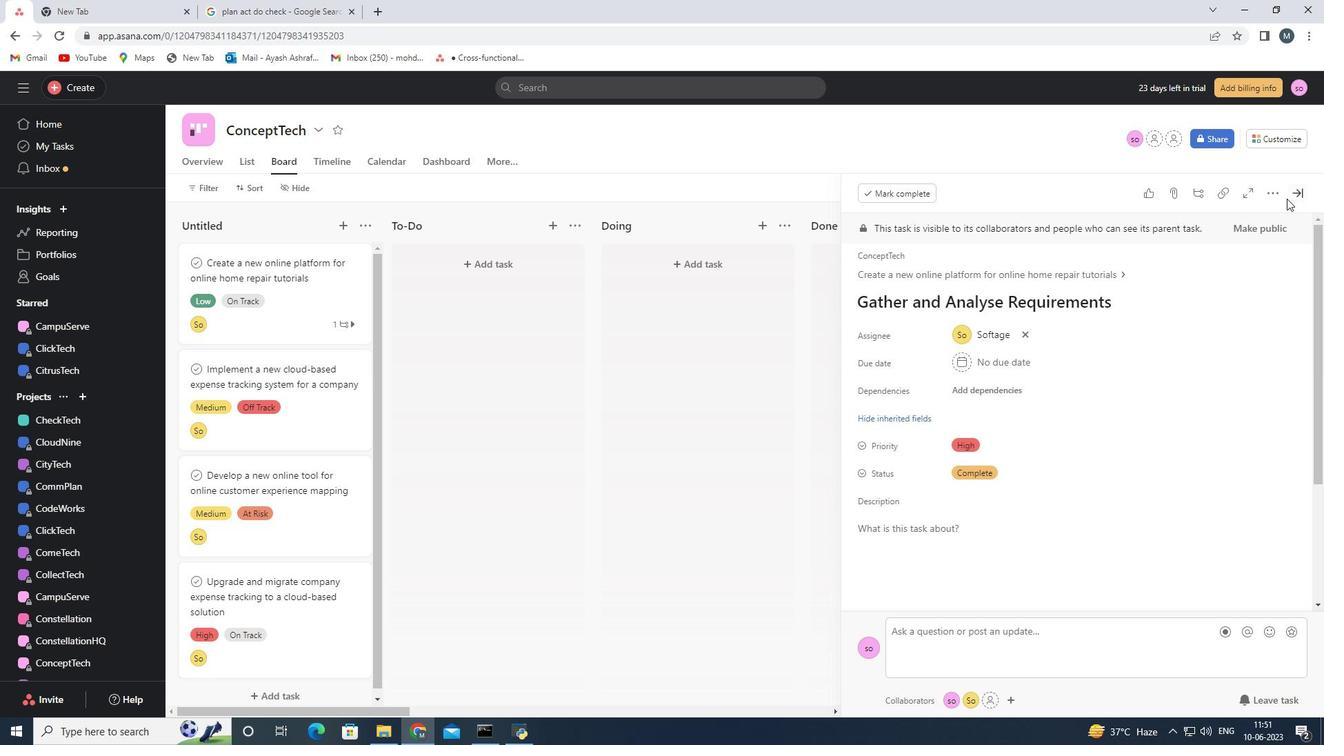 
Action: Mouse moved to (670, 533)
Screenshot: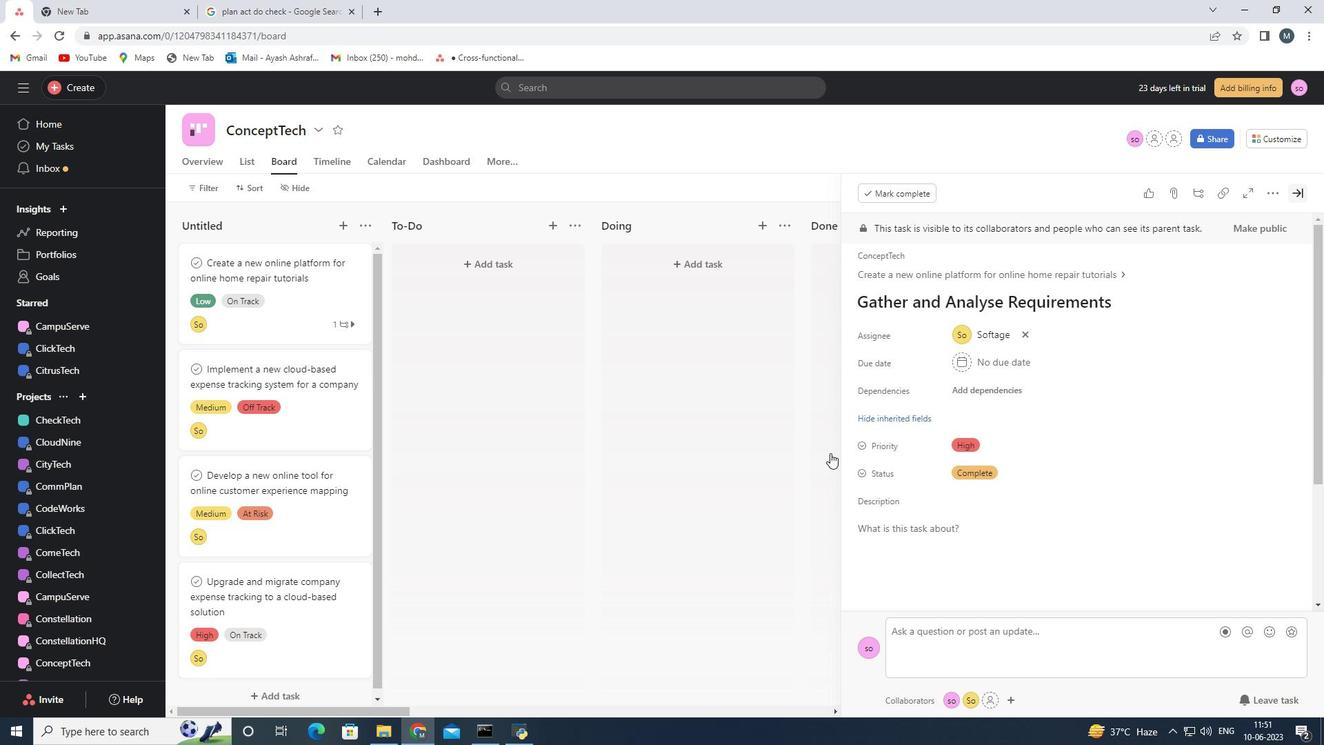 
